 Task: Forward email with the signature Autumn Baker with the subject 'Vacation request' from softage.1@softage.net to 'softage.9@softage.net' with the message 'I would like to request a meeting to discuss the upcoming sales strategy.'
Action: Mouse moved to (1181, 248)
Screenshot: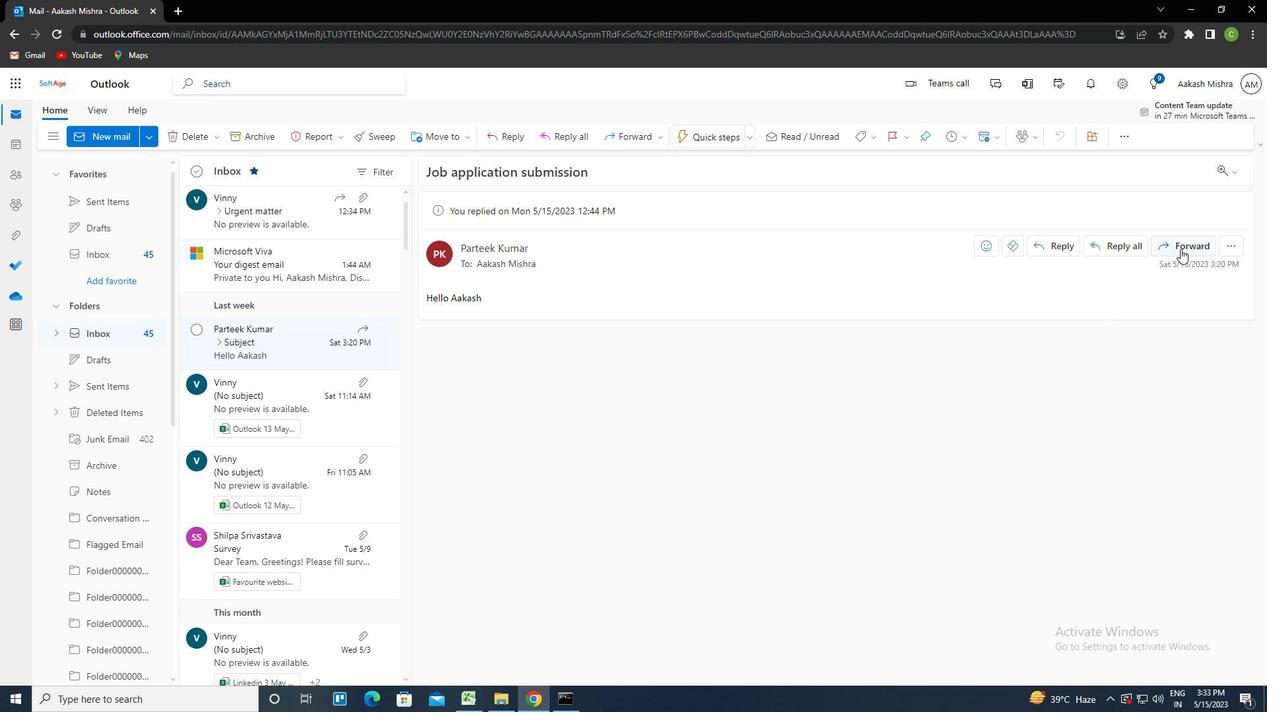 
Action: Mouse pressed left at (1181, 248)
Screenshot: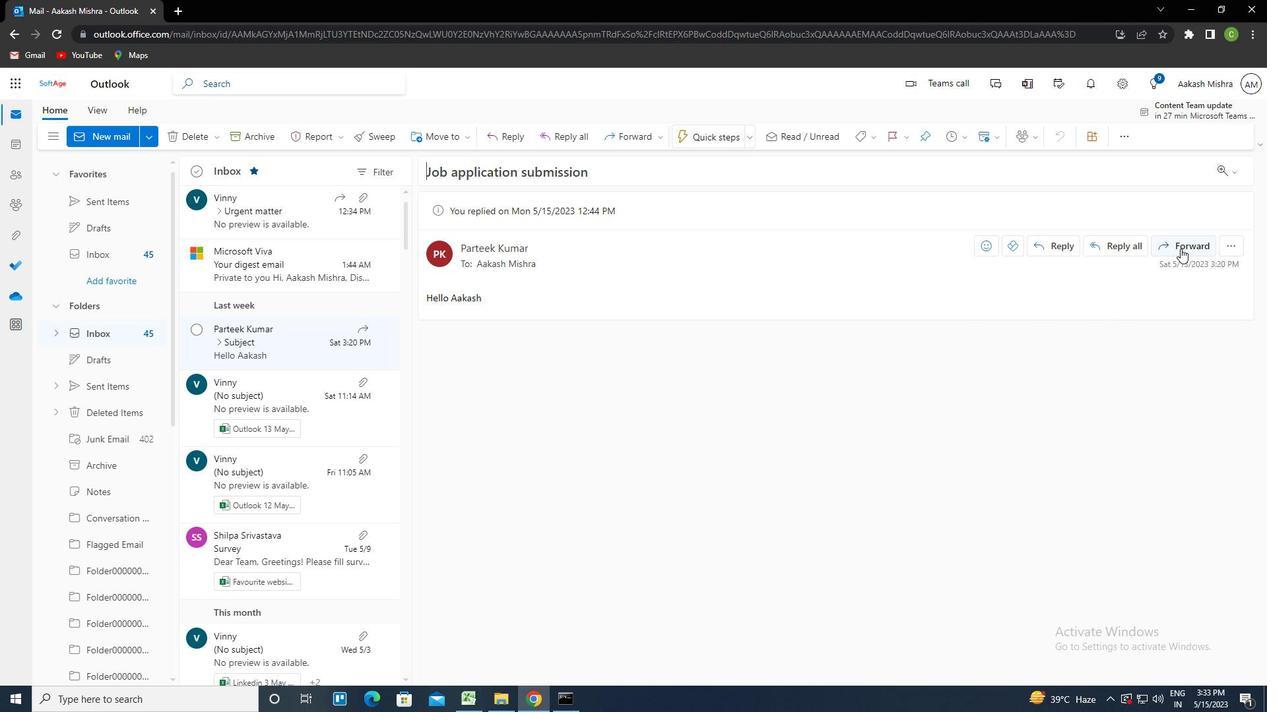 
Action: Mouse moved to (841, 137)
Screenshot: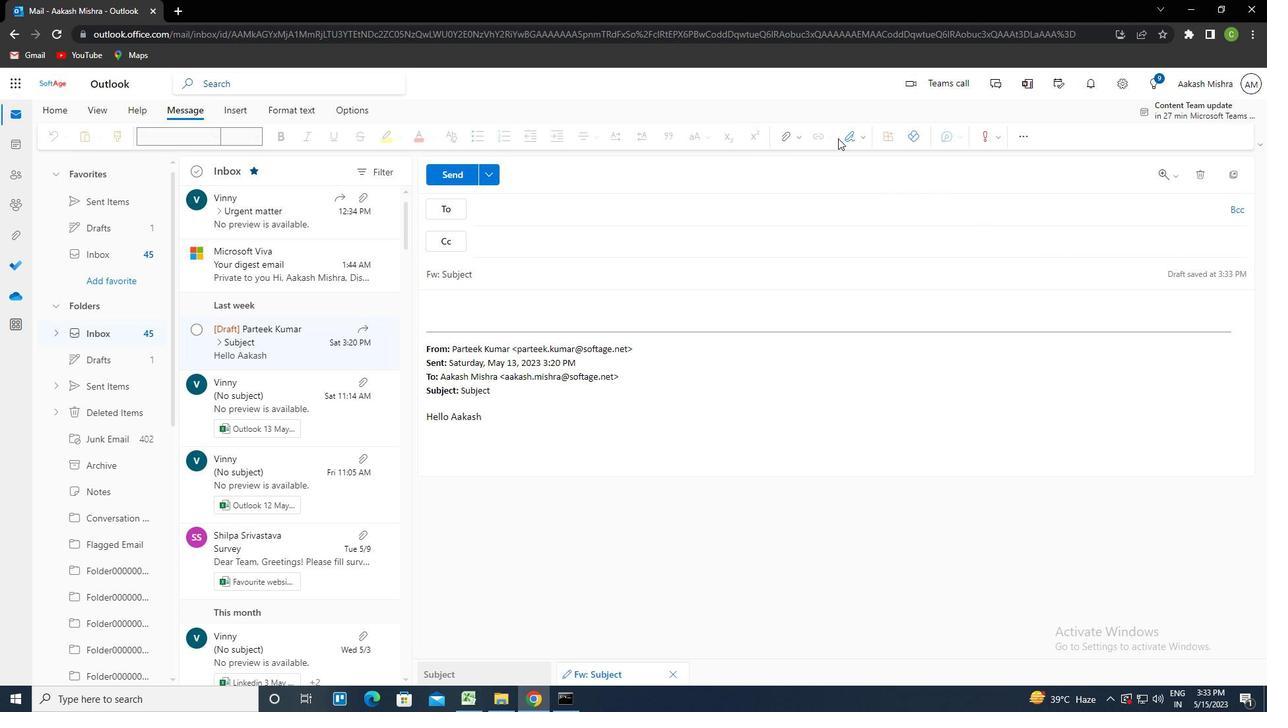 
Action: Mouse pressed left at (841, 137)
Screenshot: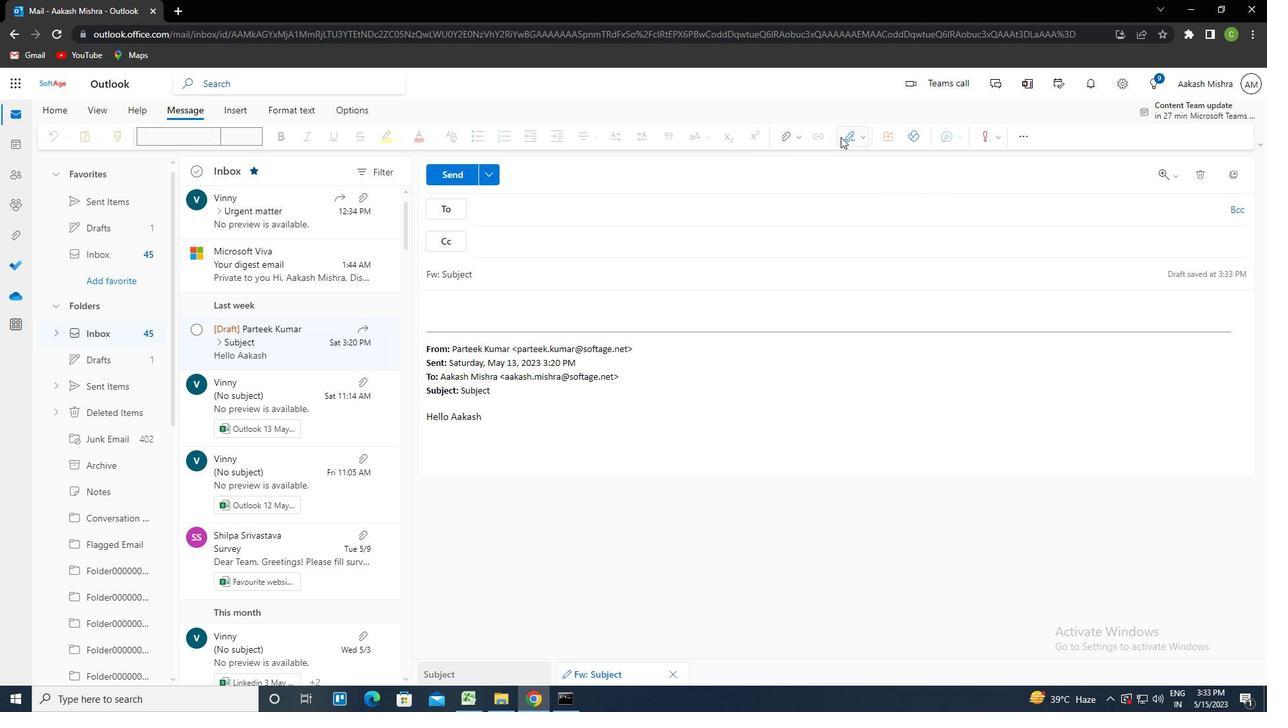 
Action: Mouse moved to (827, 191)
Screenshot: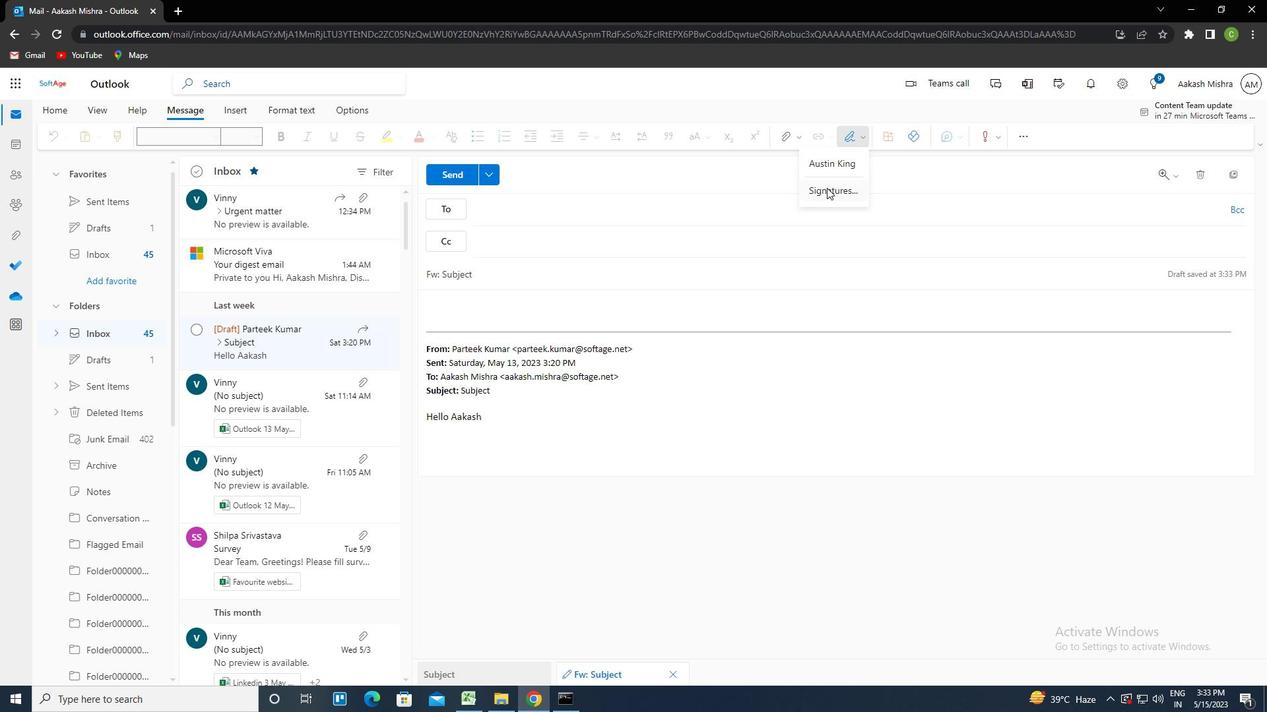 
Action: Mouse pressed left at (827, 191)
Screenshot: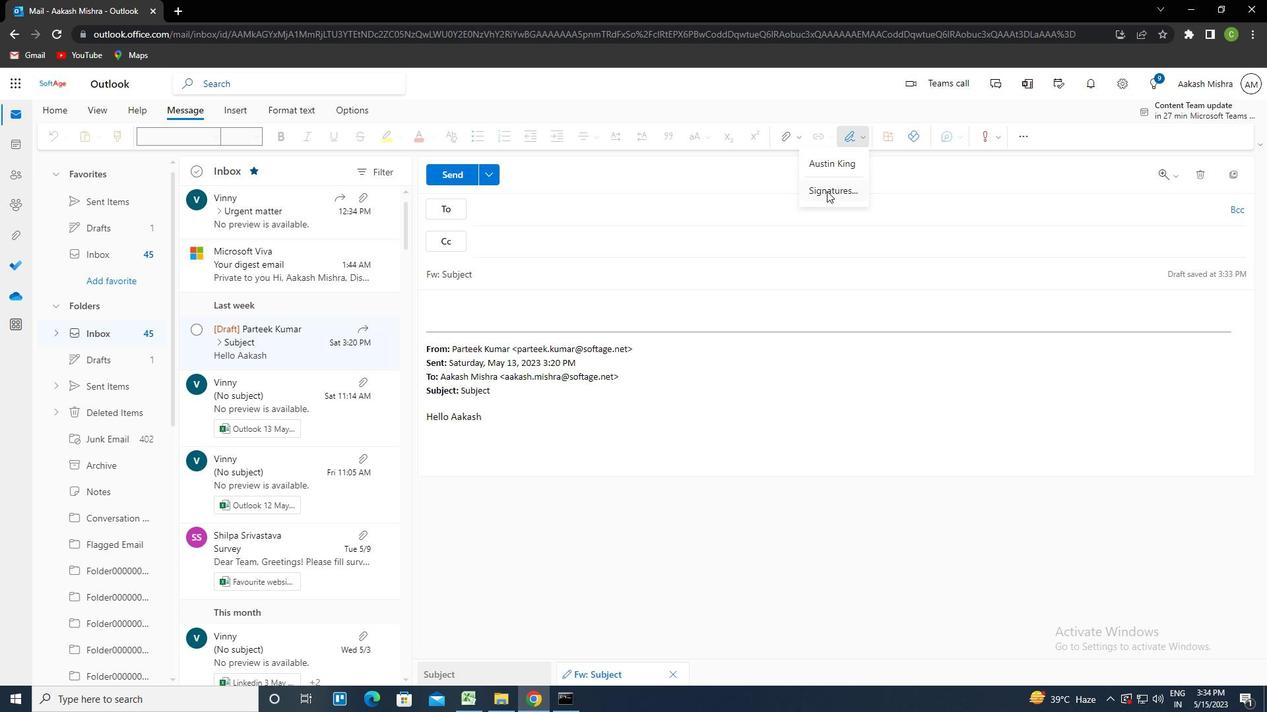 
Action: Mouse moved to (881, 248)
Screenshot: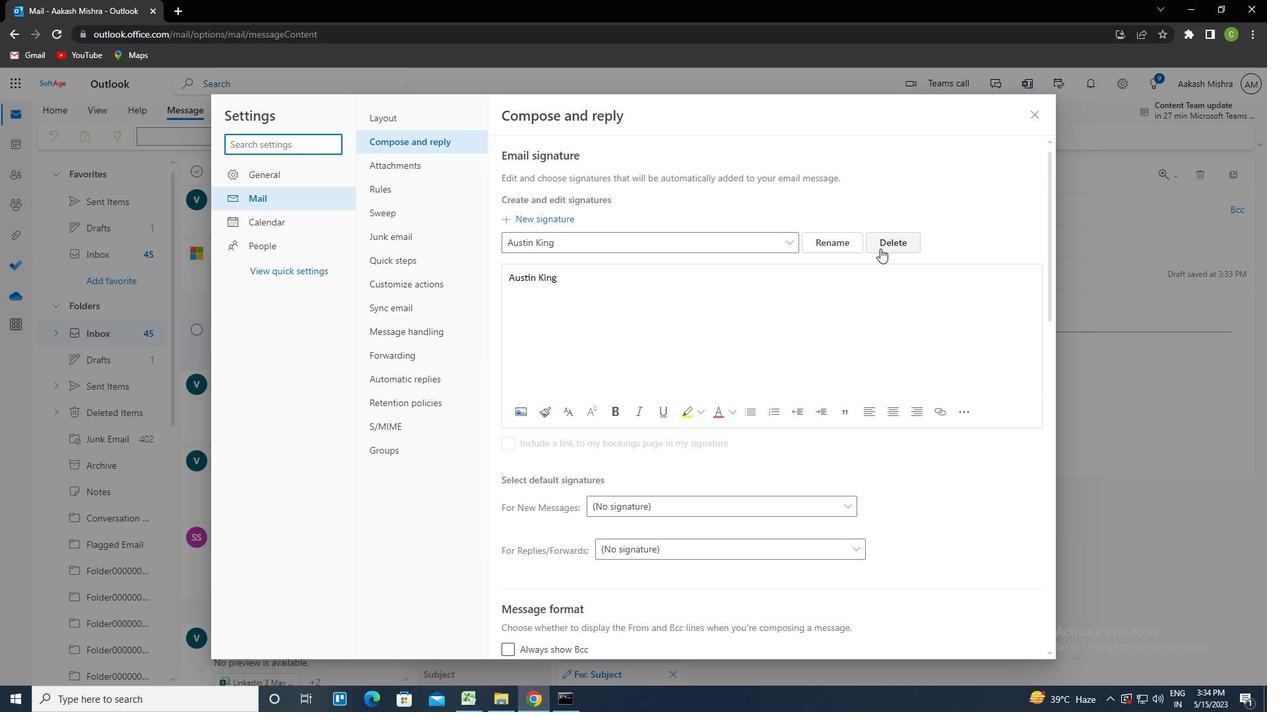 
Action: Mouse pressed left at (881, 248)
Screenshot: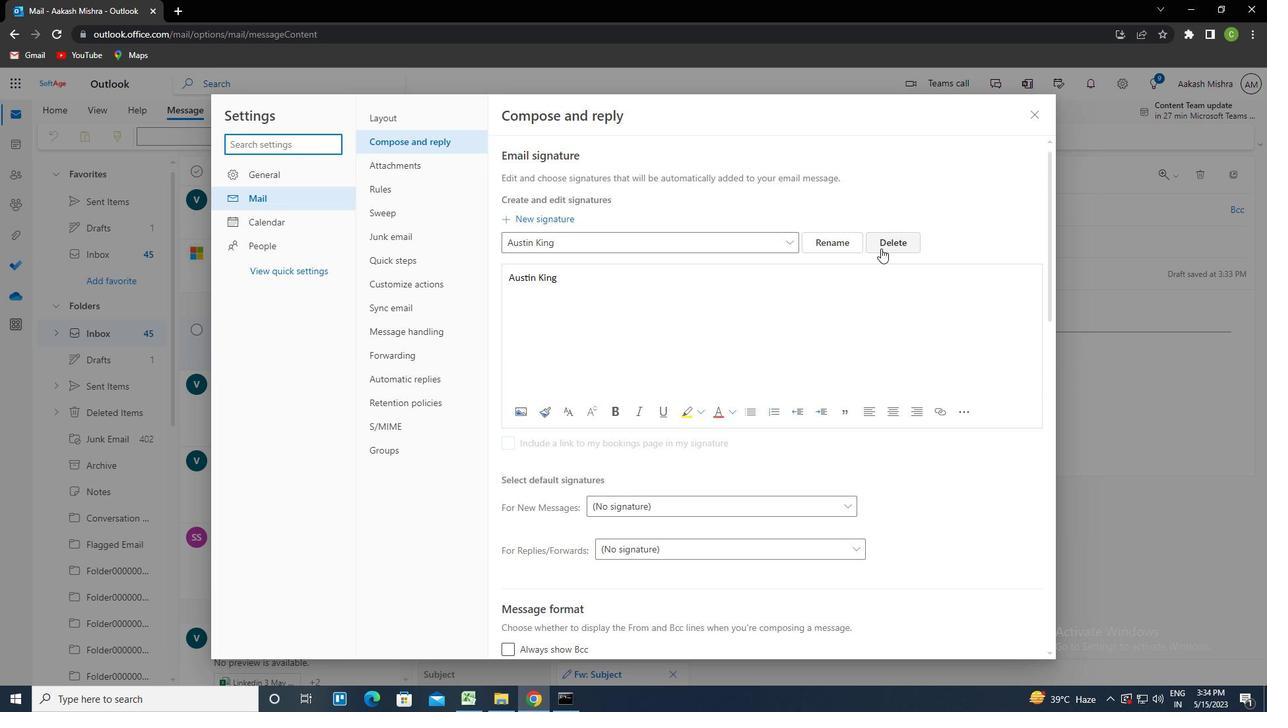 
Action: Mouse moved to (751, 250)
Screenshot: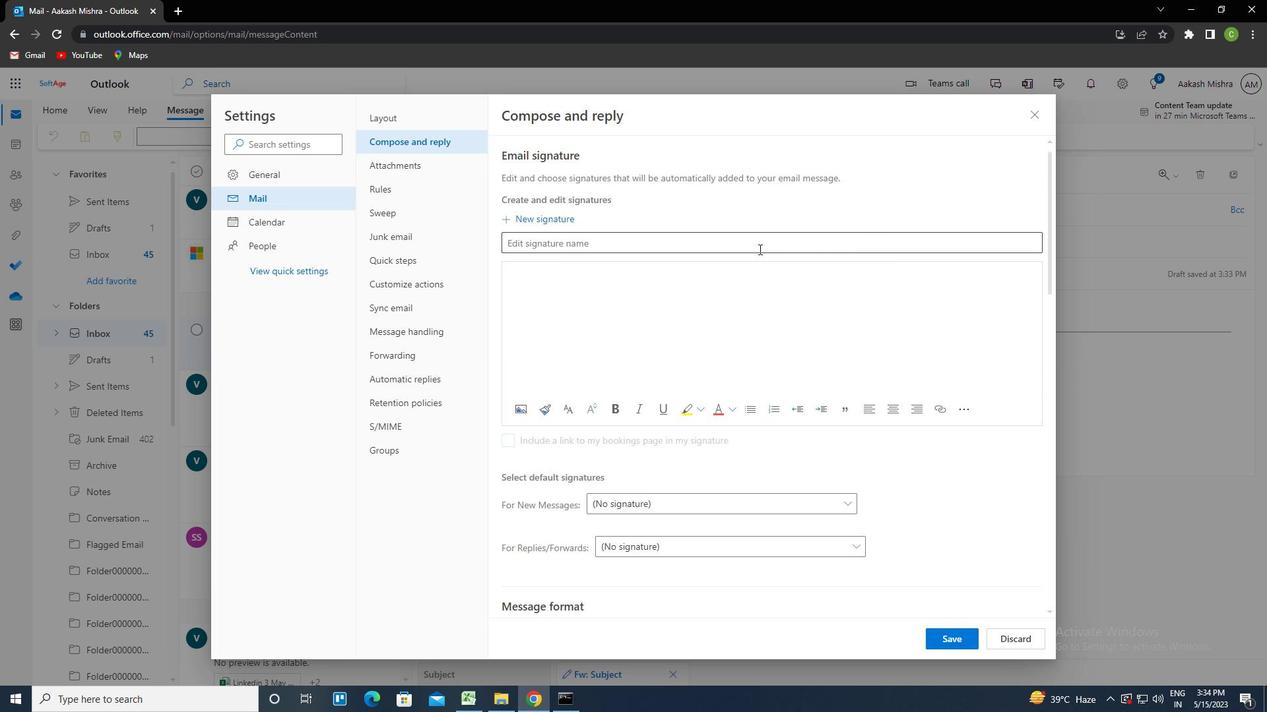 
Action: Mouse pressed left at (751, 250)
Screenshot: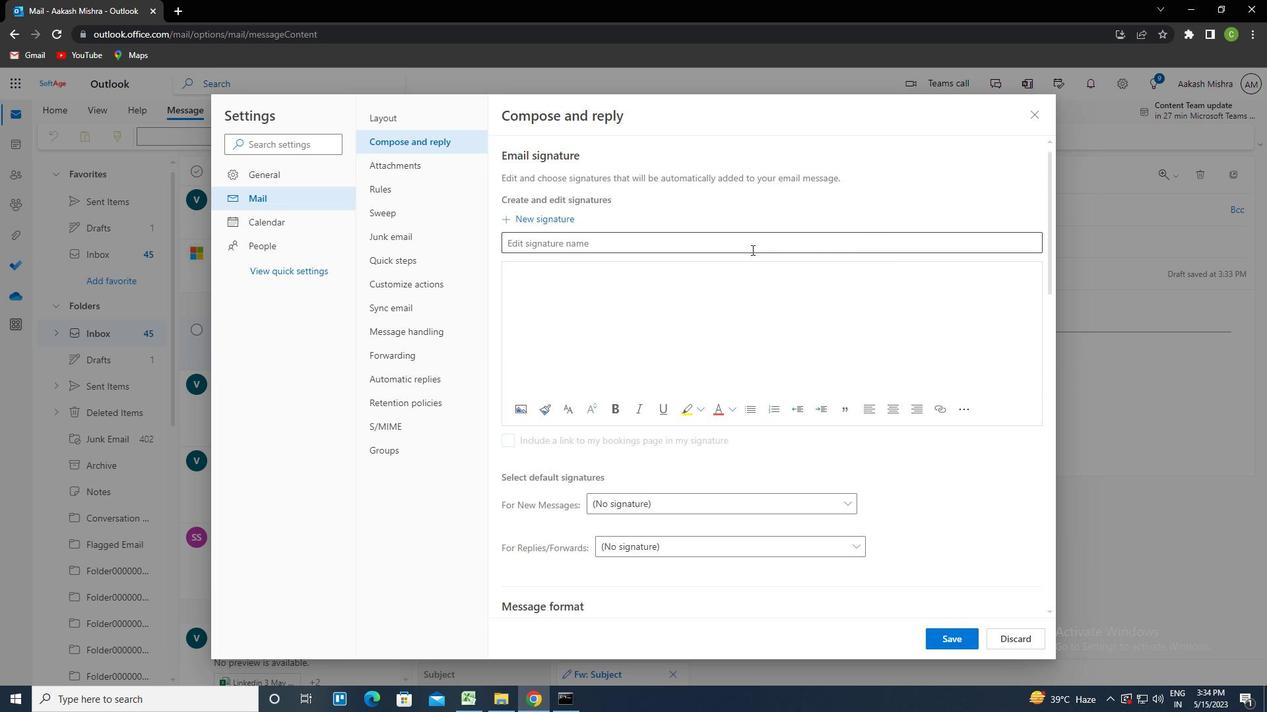
Action: Key pressed <Key.caps_lock>a<Key.caps_lock>ntumn<Key.space><Key.caps_lock>b<Key.caps_lock>aker<Key.tab>
Screenshot: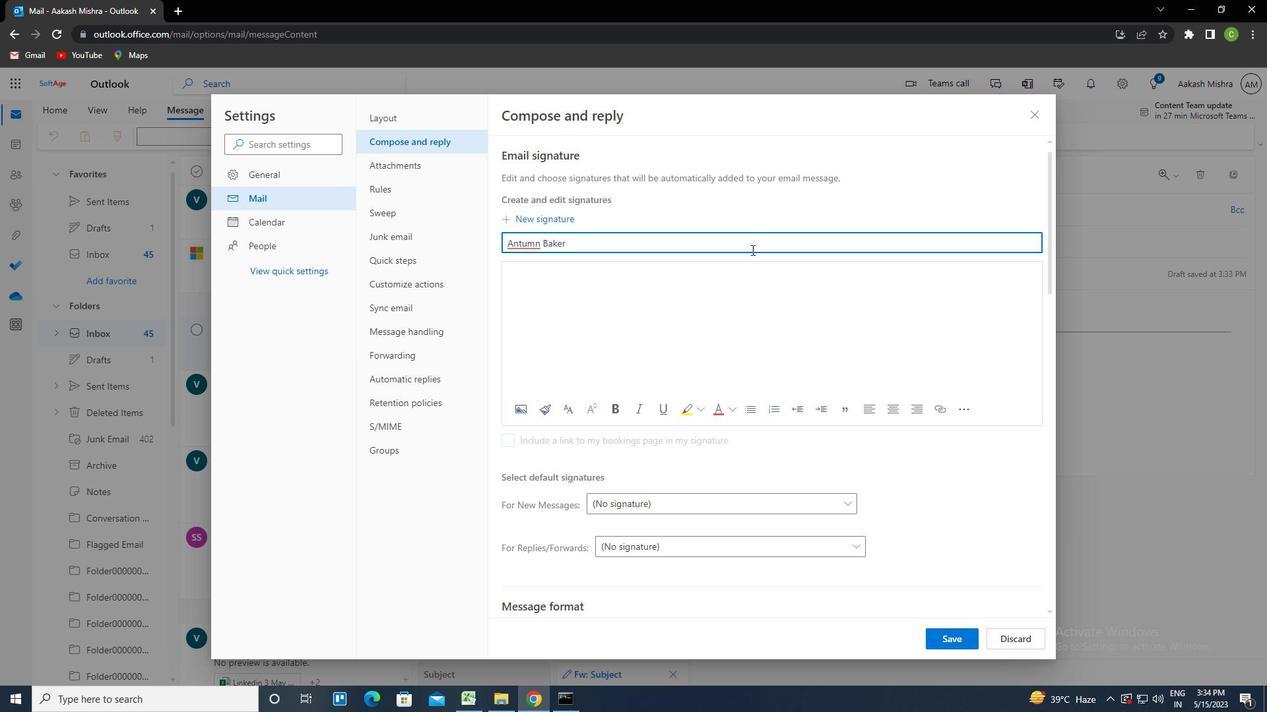 
Action: Mouse moved to (520, 242)
Screenshot: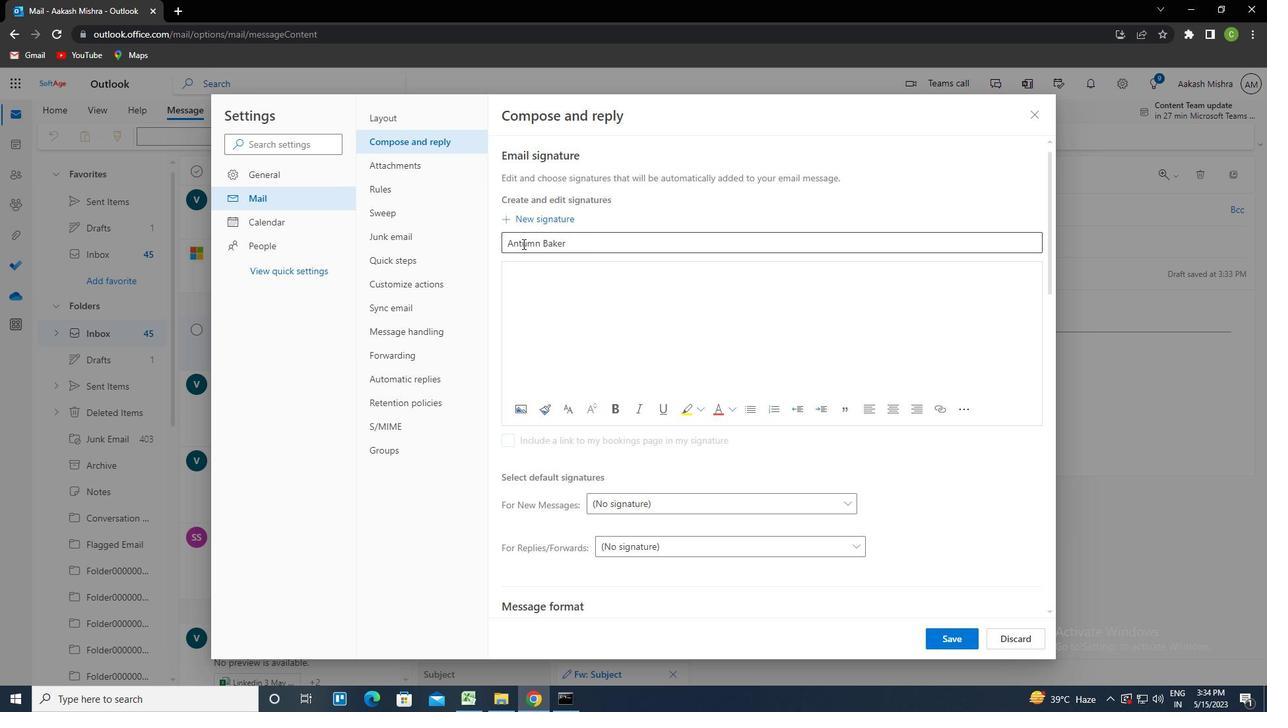 
Action: Mouse pressed left at (520, 242)
Screenshot: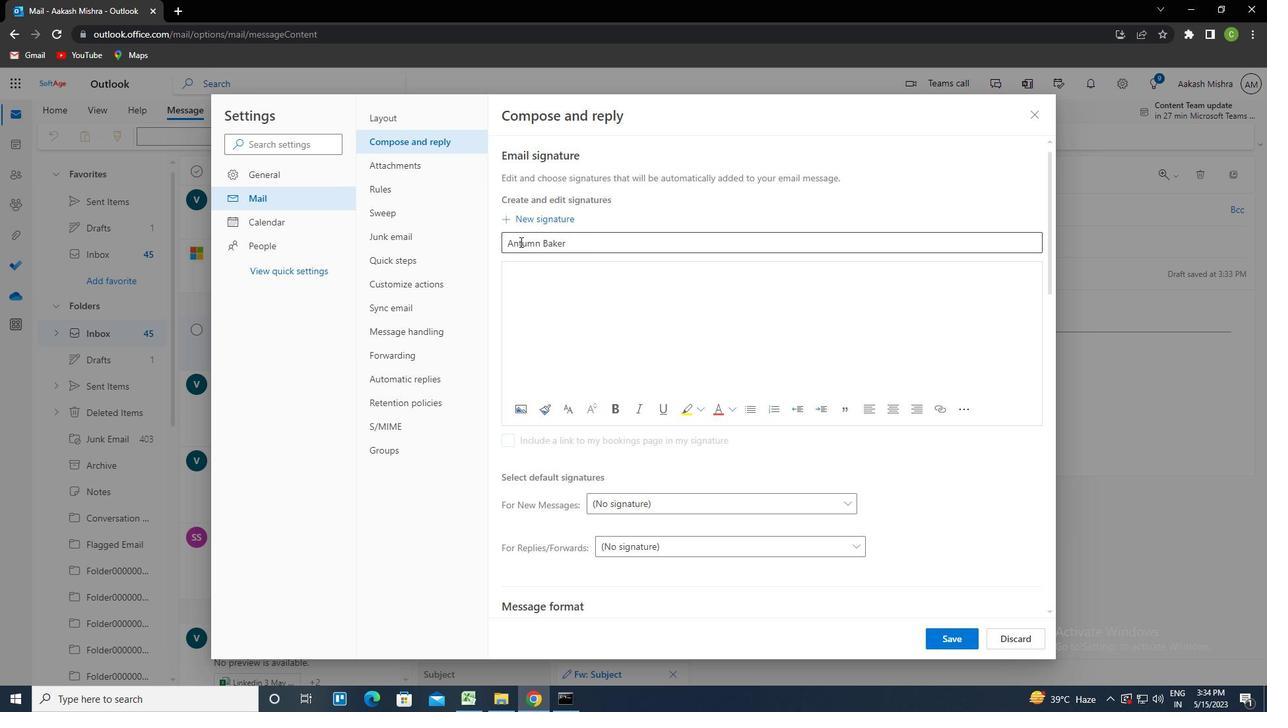 
Action: Mouse moved to (567, 276)
Screenshot: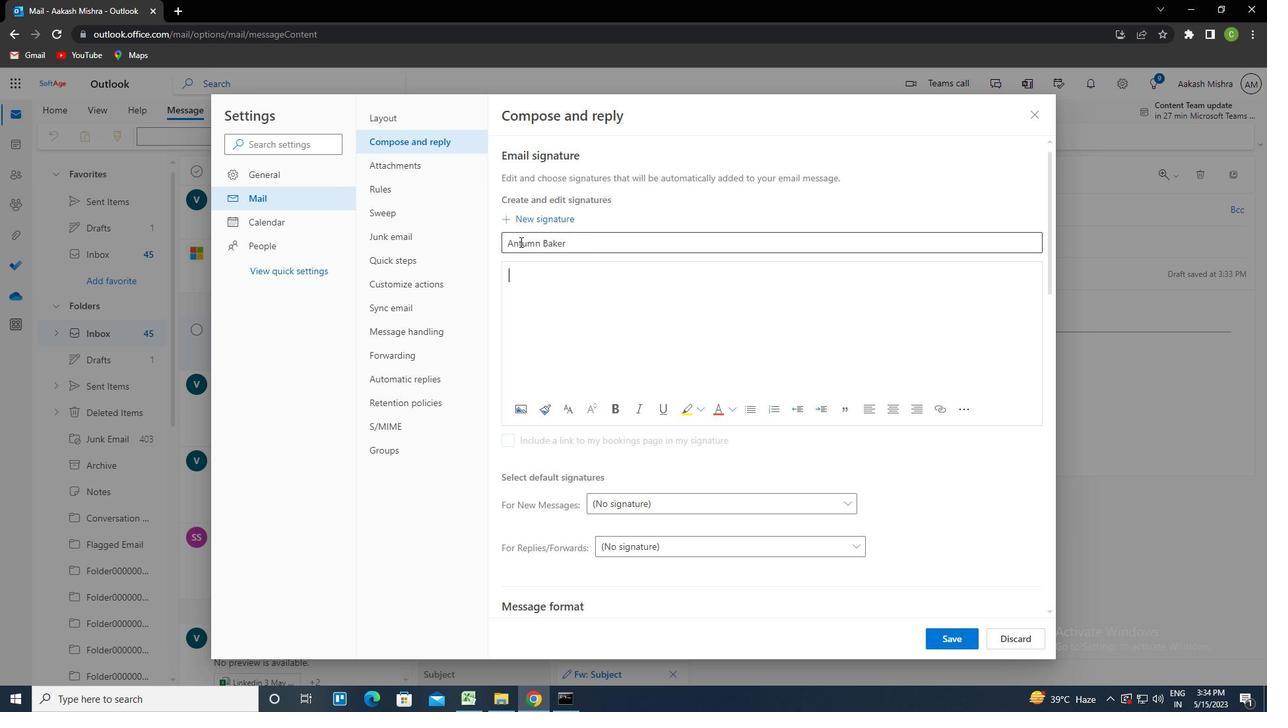 
Action: Key pressed <Key.backspace>v<Key.backspace>u<Key.tab><Key.caps_lock>a<Key.caps_lock>utmun<Key.space><Key.caps_lock>b<Key.caps_lock>aker<Key.left><Key.left><Key.left><Key.backspace><Key.backspace>ctrl+Um
Screenshot: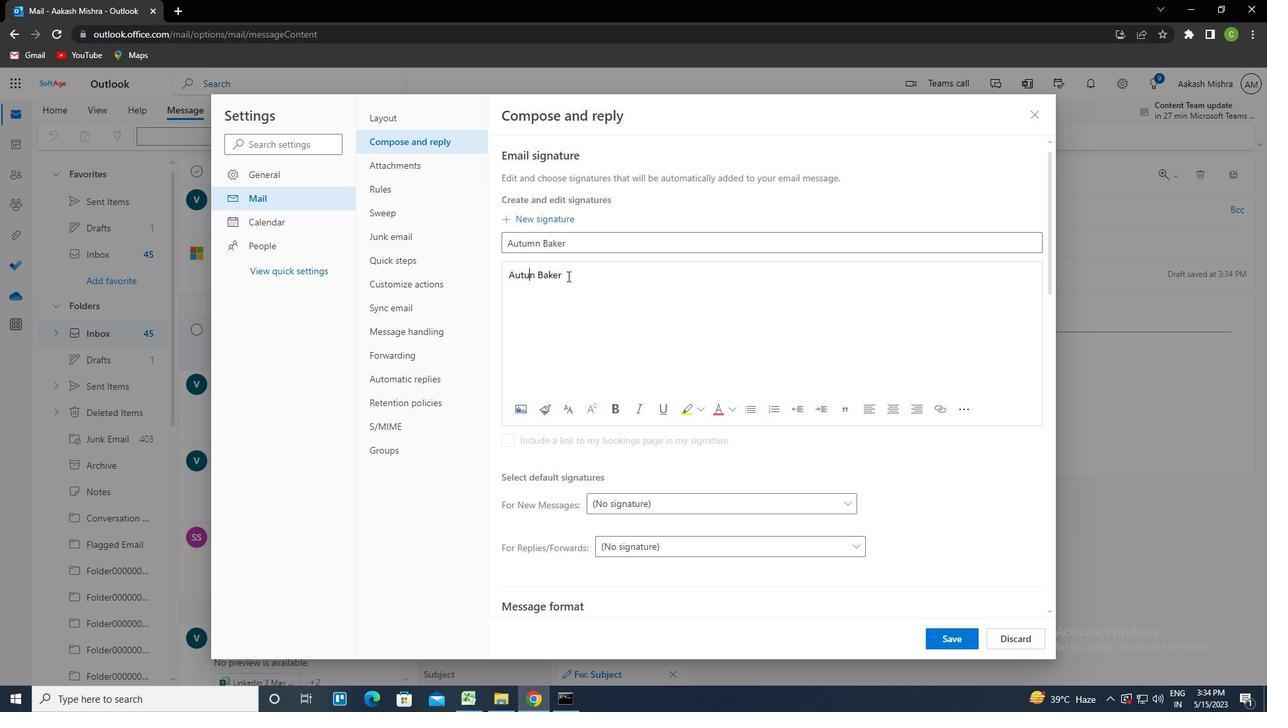 
Action: Mouse moved to (944, 637)
Screenshot: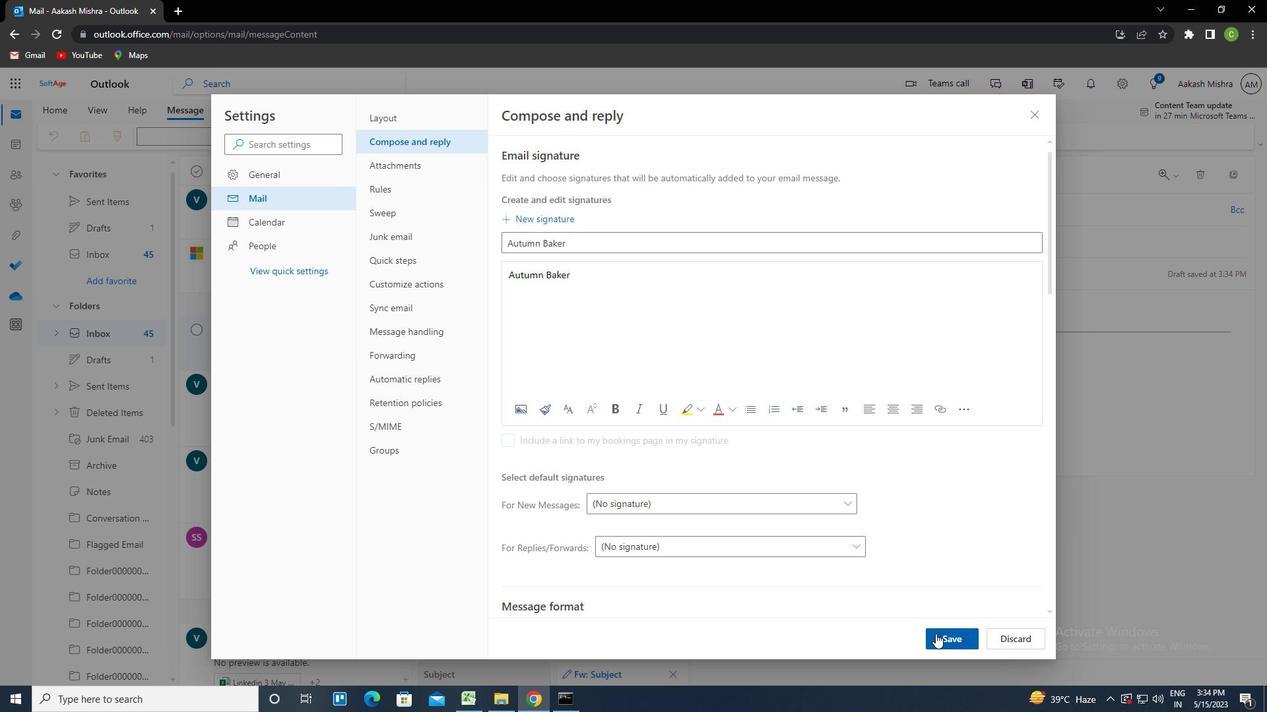 
Action: Mouse pressed left at (944, 637)
Screenshot: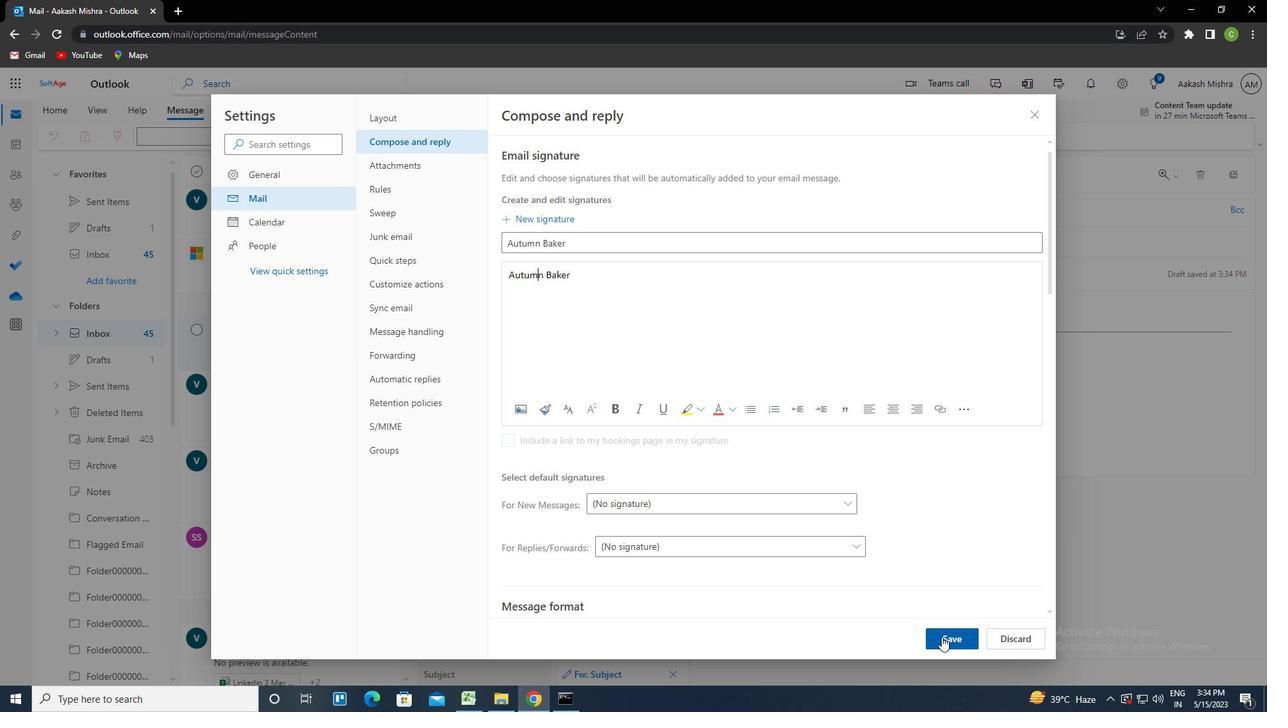 
Action: Mouse moved to (1033, 120)
Screenshot: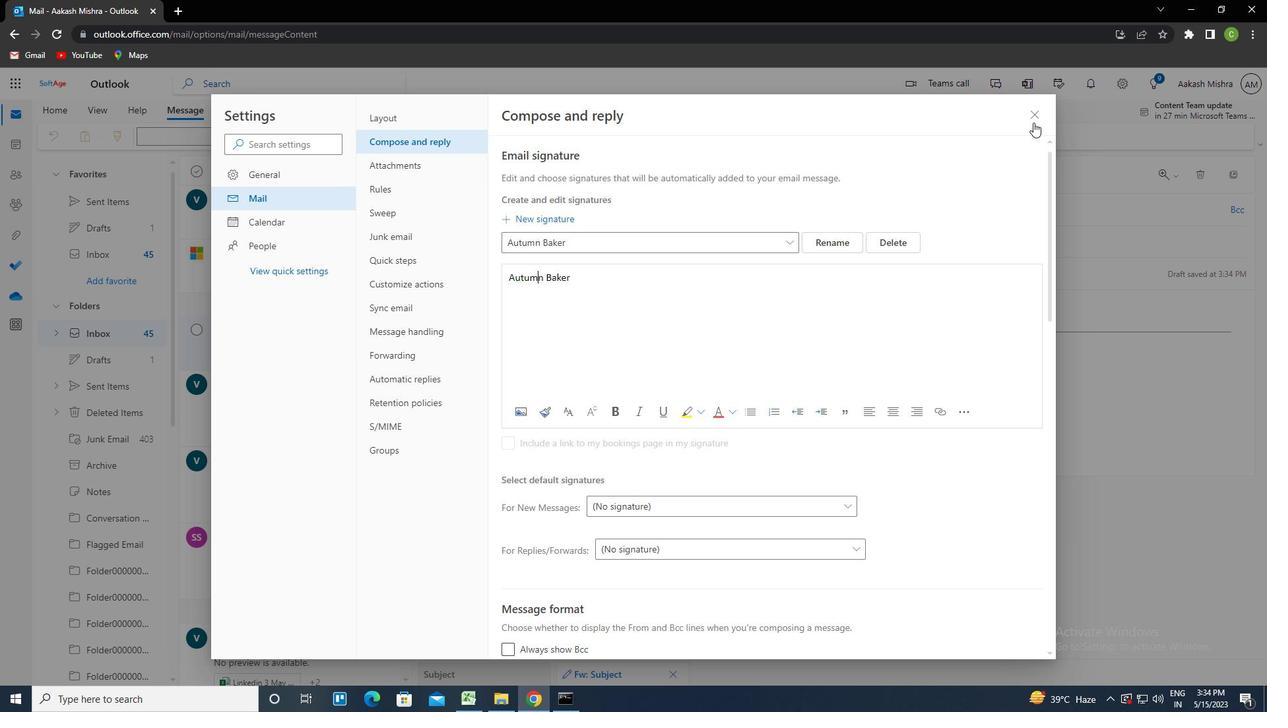 
Action: Mouse pressed left at (1033, 120)
Screenshot: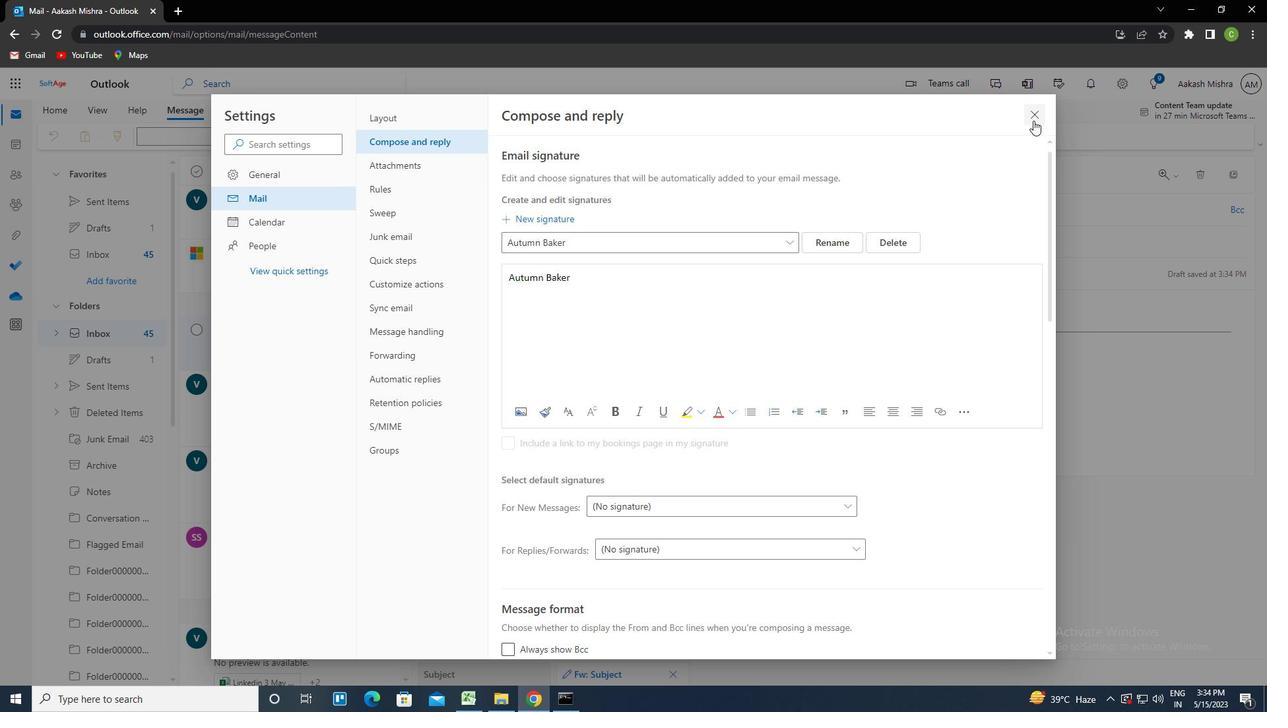 
Action: Mouse moved to (849, 138)
Screenshot: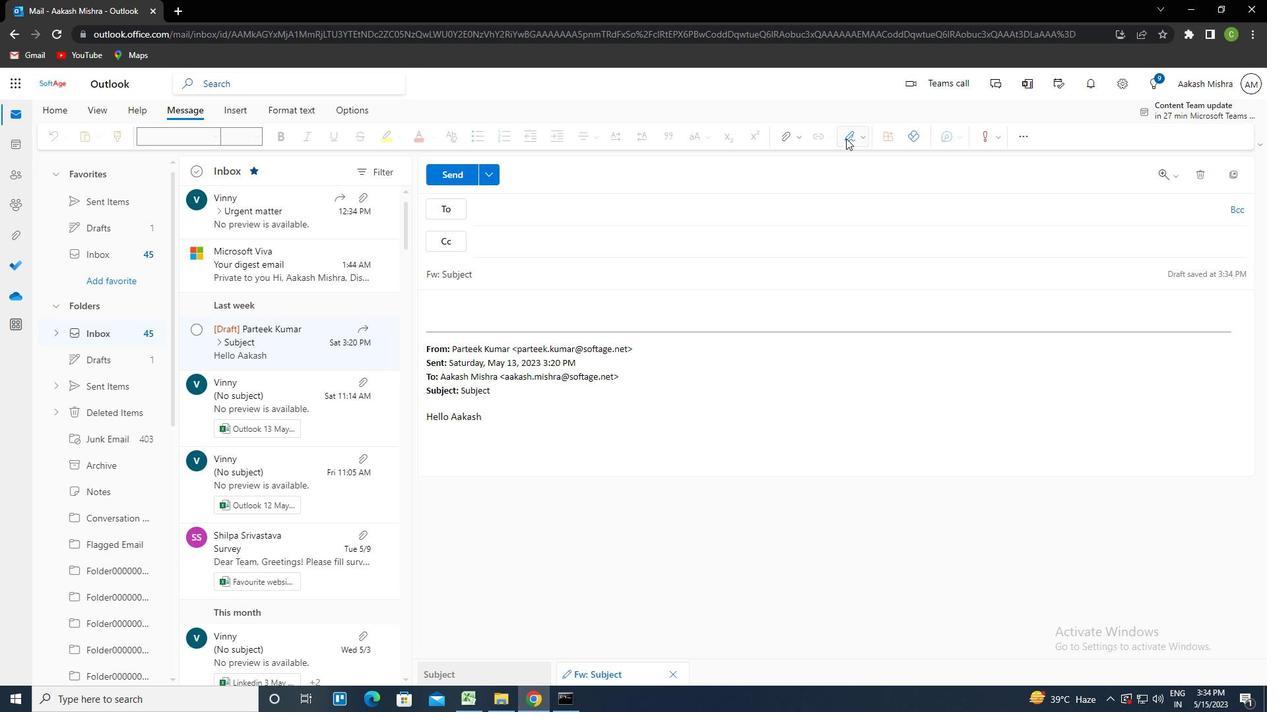 
Action: Mouse pressed left at (849, 138)
Screenshot: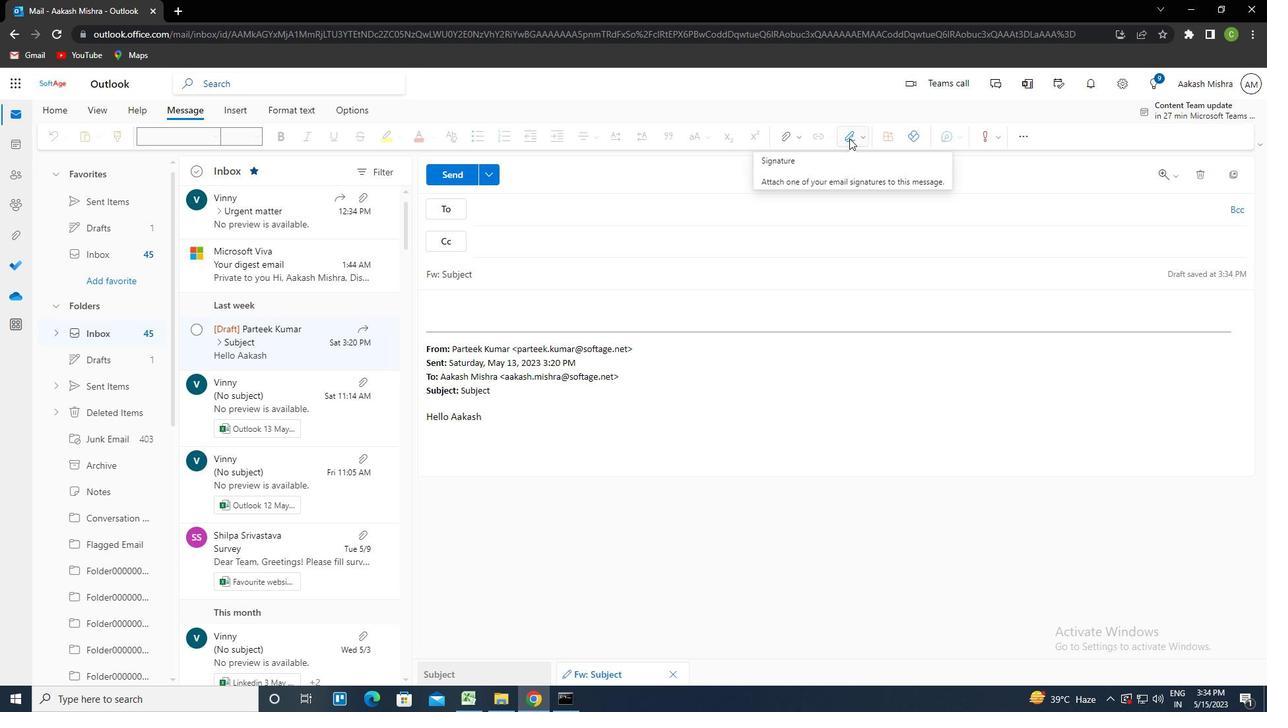 
Action: Mouse moved to (837, 163)
Screenshot: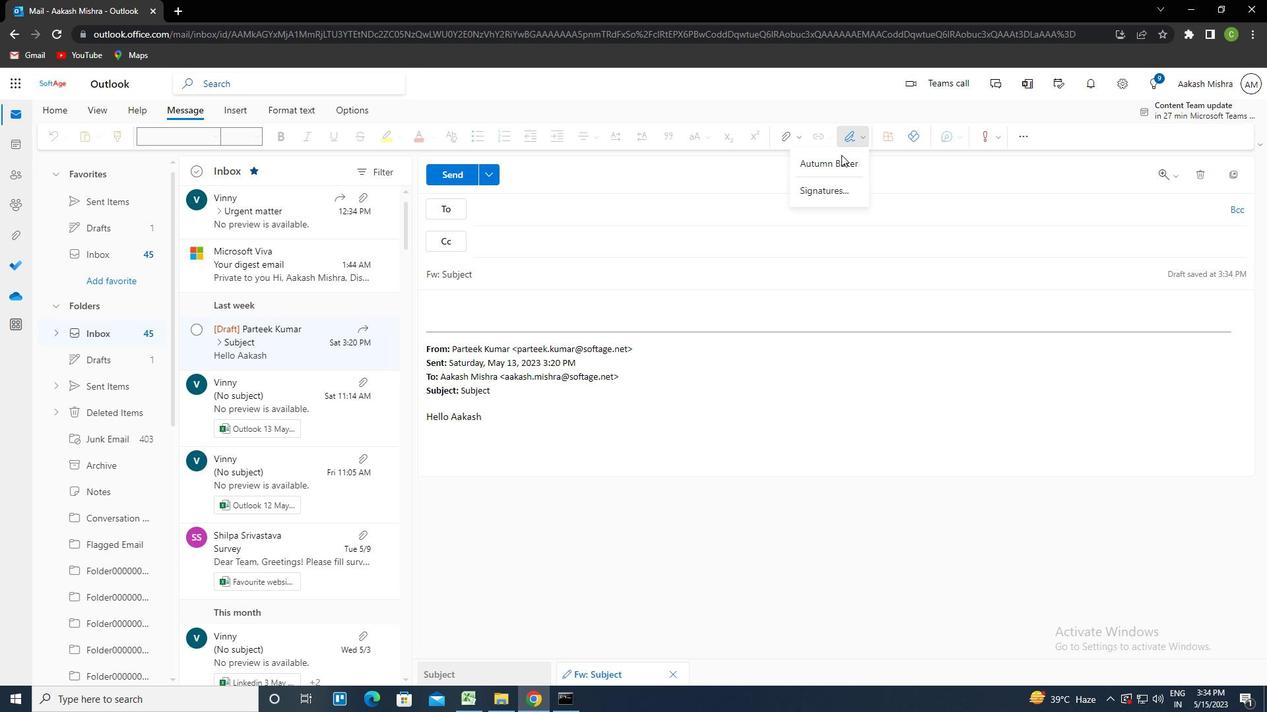 
Action: Mouse pressed left at (837, 163)
Screenshot: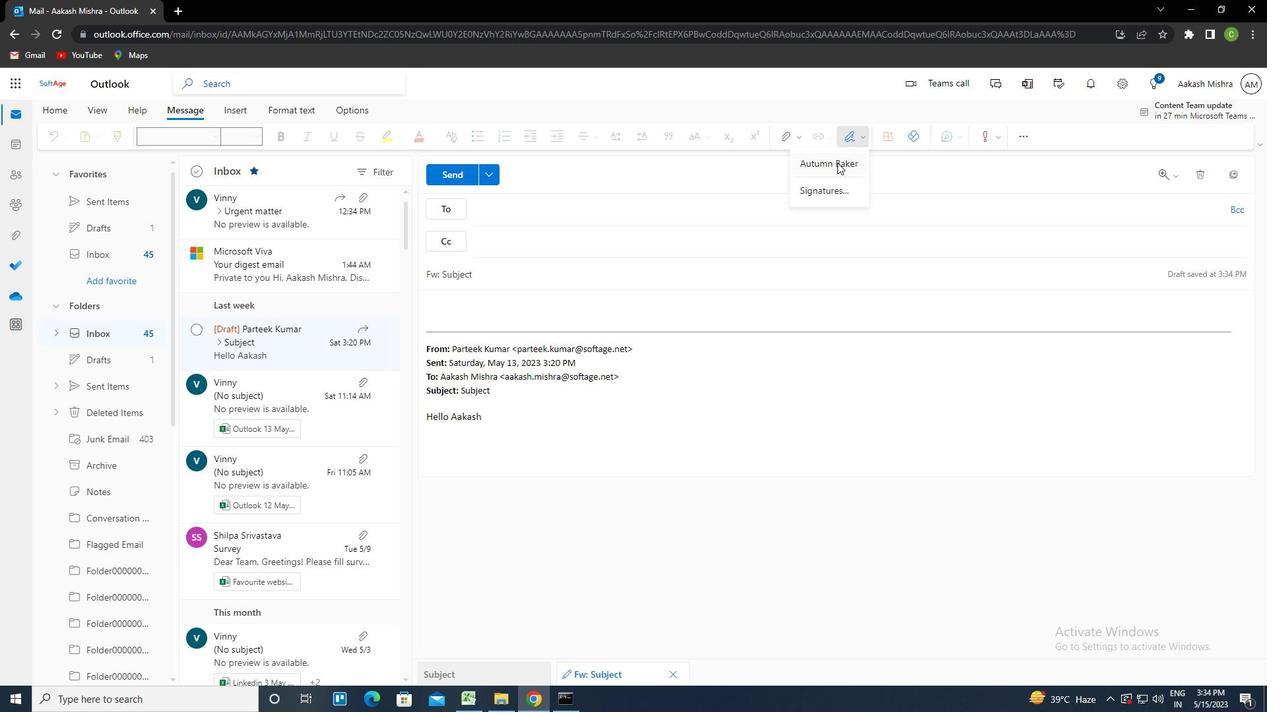 
Action: Mouse moved to (488, 273)
Screenshot: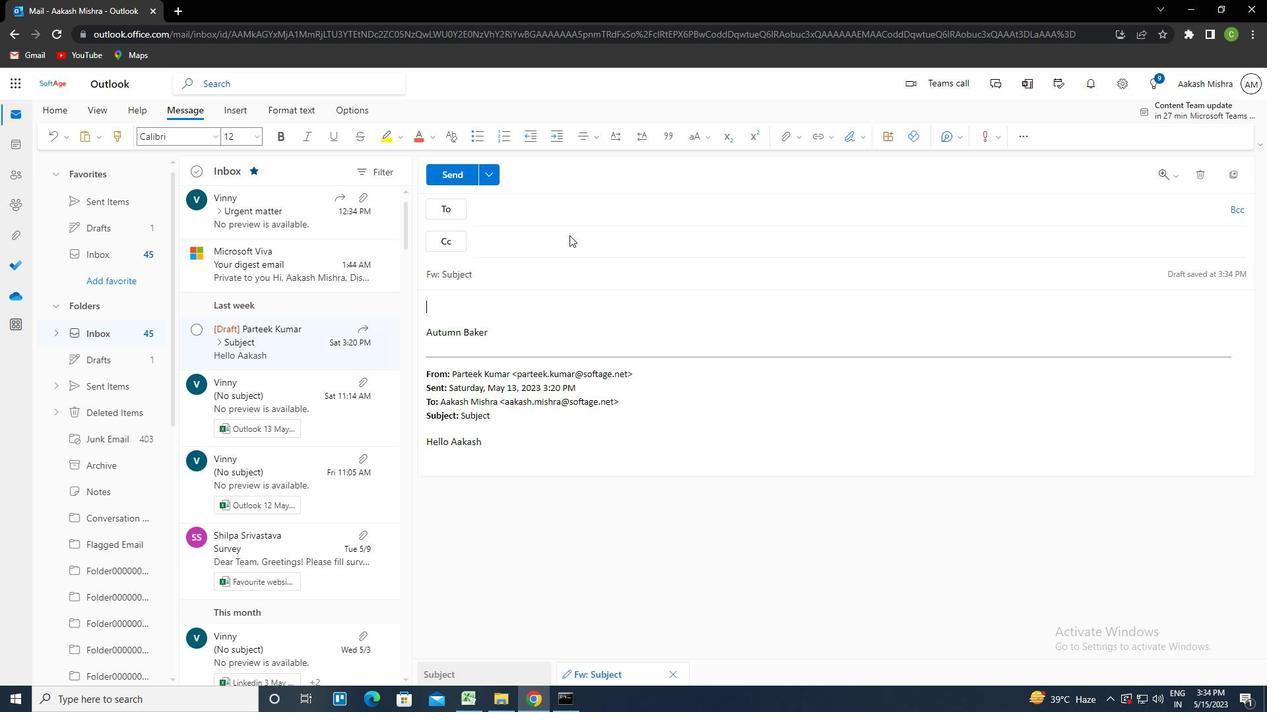 
Action: Mouse pressed left at (488, 273)
Screenshot: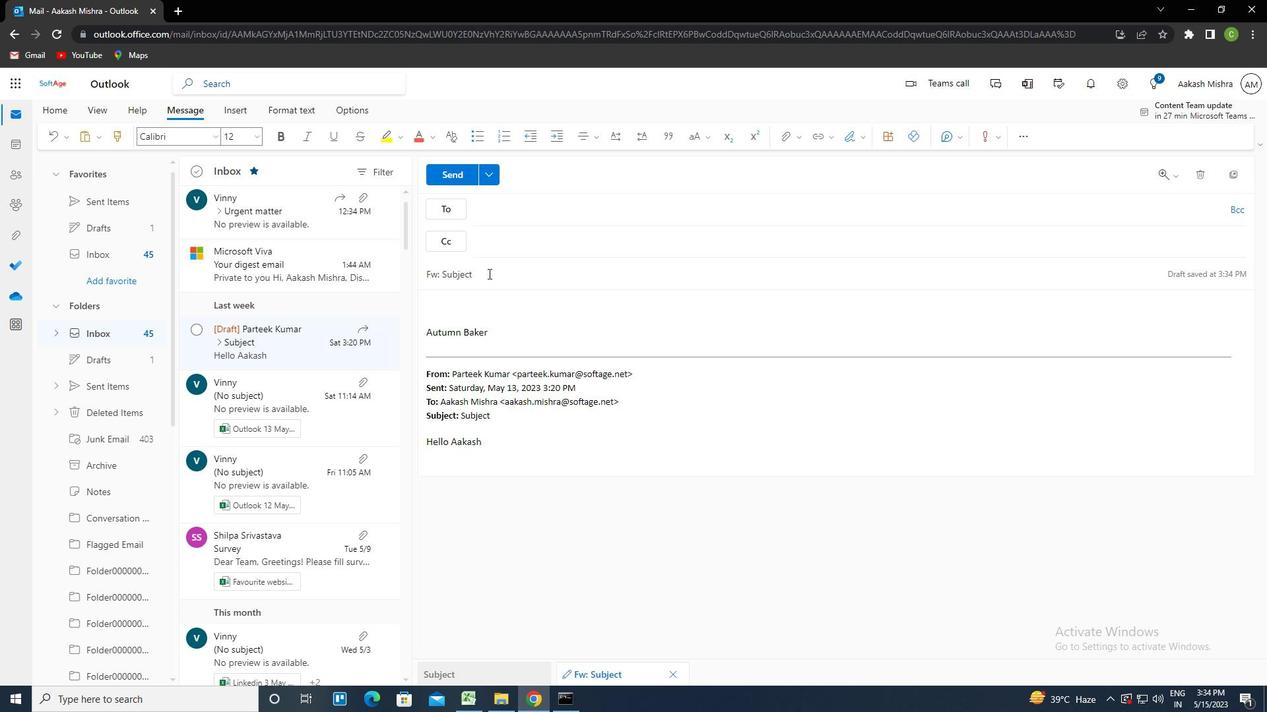 
Action: Key pressed <Key.shift><Key.left><Key.delete><Key.caps_lock>ctrl+V<Key.caps_lock>ACATION<Key.space><Key.caps_lock>R<Key.caps_lock>EQUET<Key.backspace>ST
Screenshot: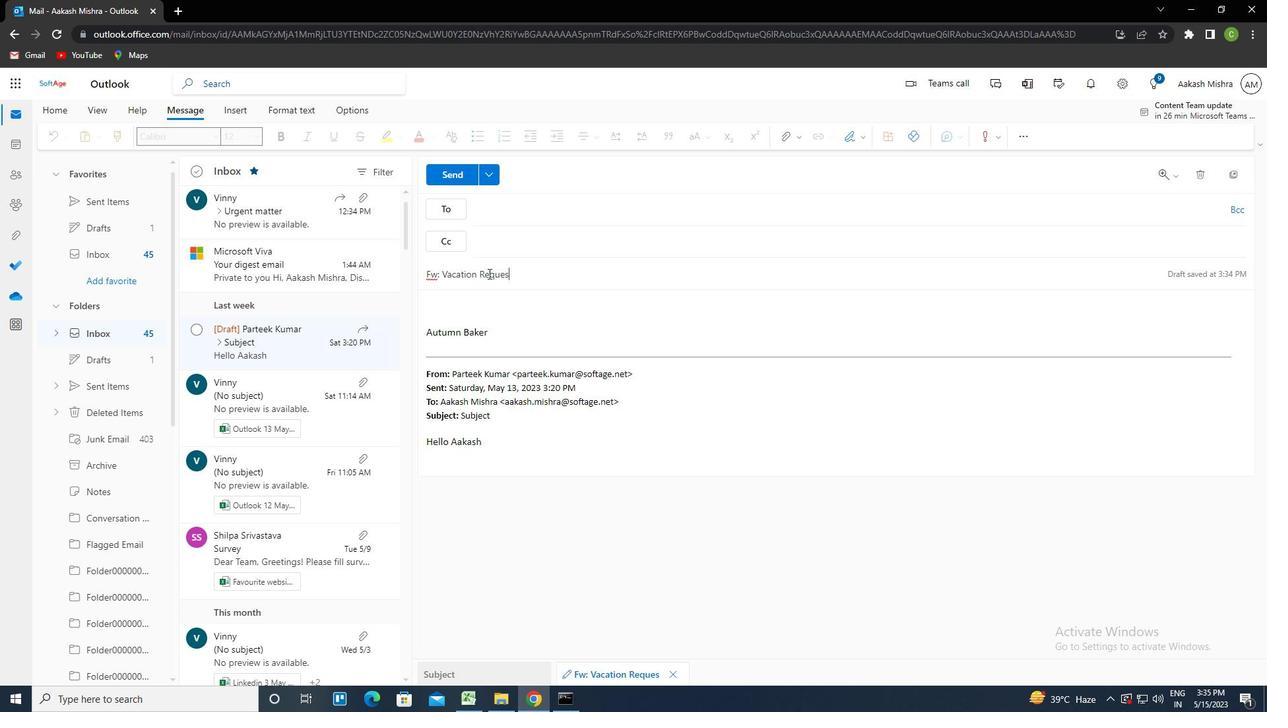 
Action: Mouse moved to (505, 216)
Screenshot: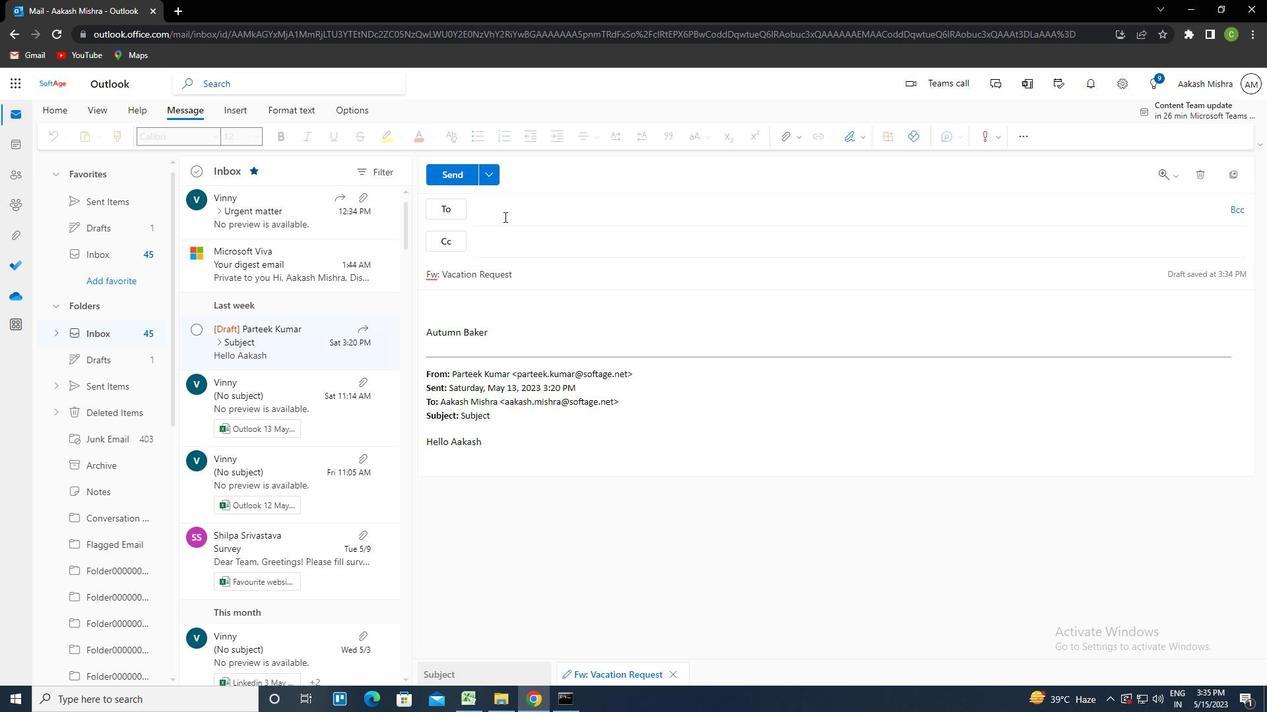 
Action: Mouse pressed left at (505, 216)
Screenshot: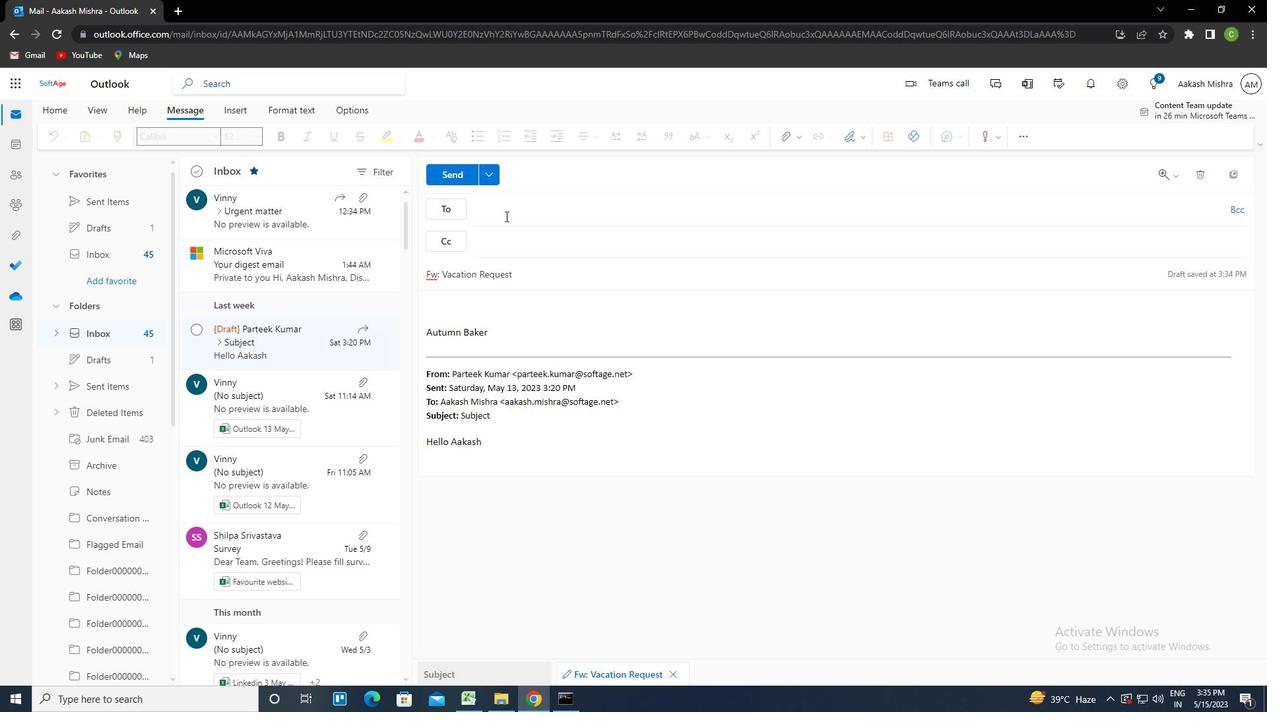 
Action: Key pressed SOFTAGE.9<Key.shift>@SOFTAGE.NET<Key.enter>
Screenshot: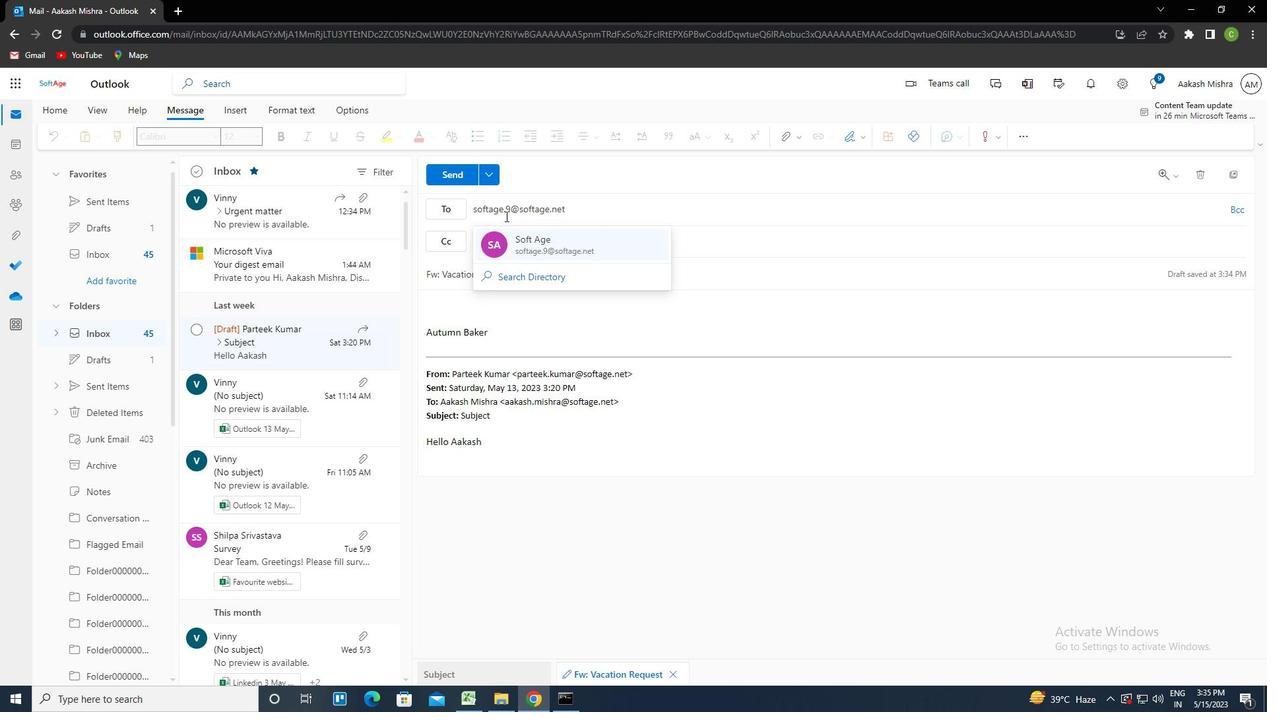 
Action: Mouse moved to (466, 301)
Screenshot: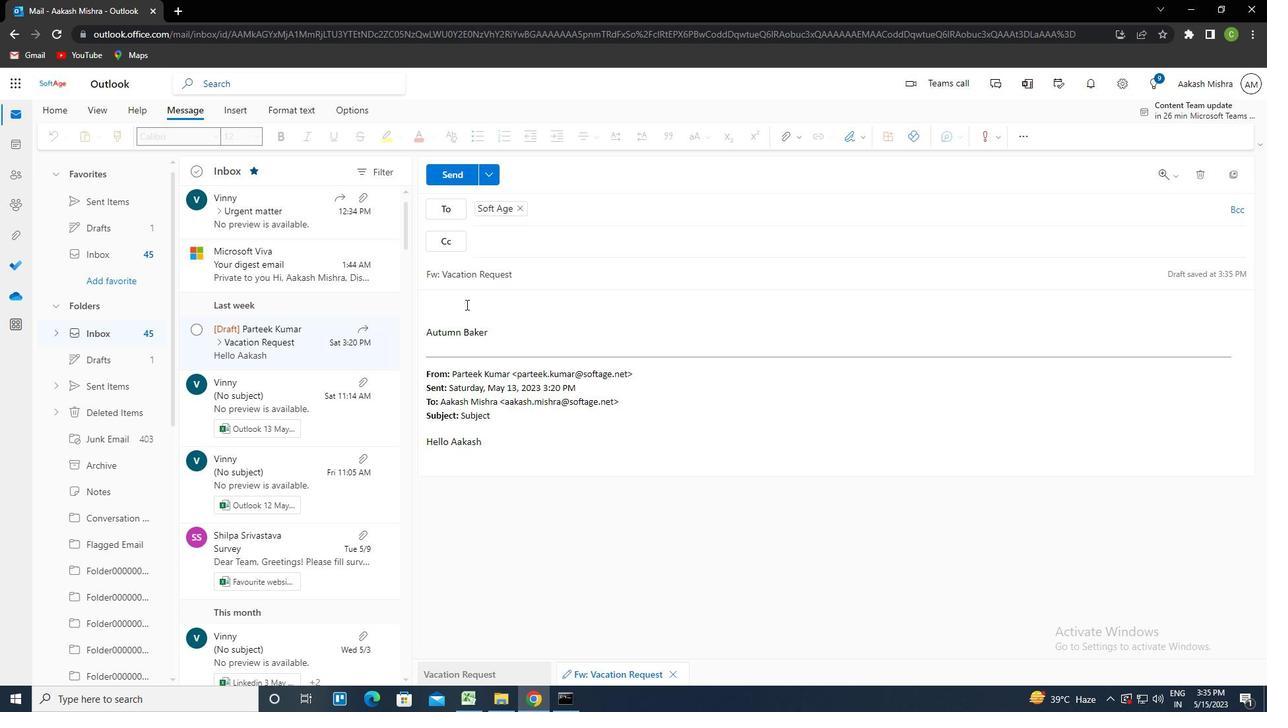 
Action: Mouse pressed left at (466, 301)
Screenshot: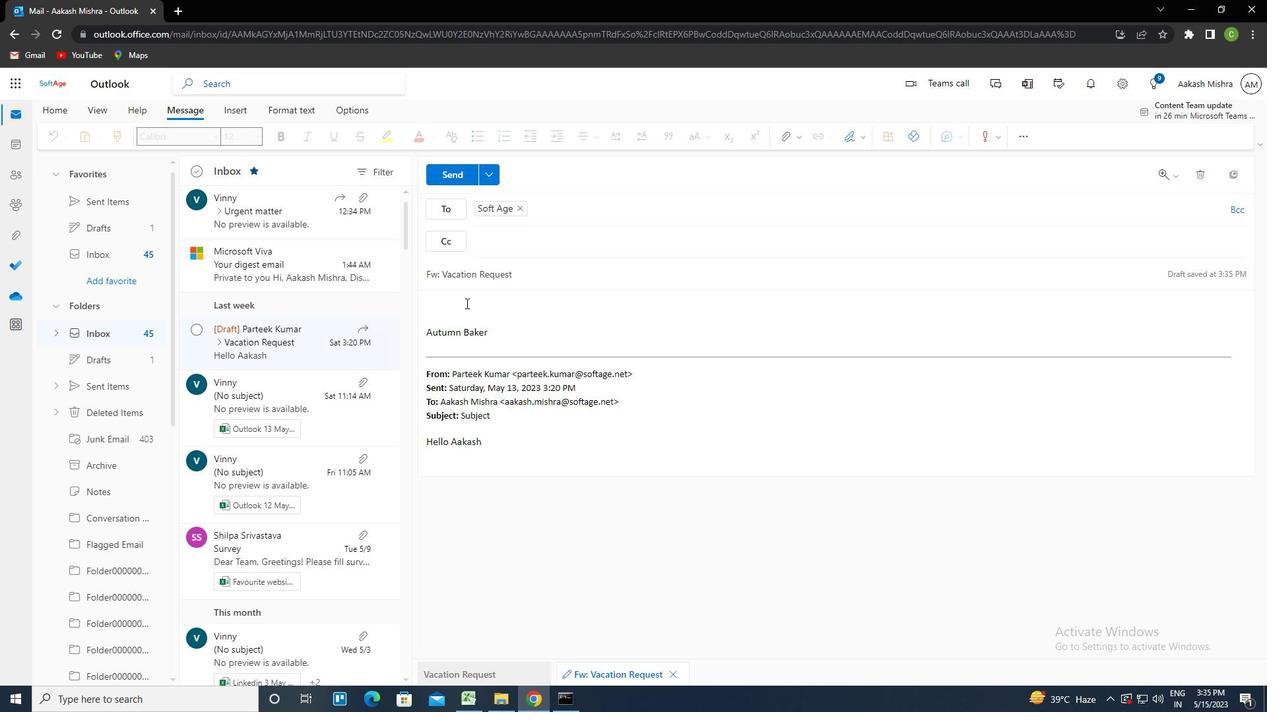 
Action: Key pressed <Key.caps_lock>I<Key.space><Key.caps_lock>WOULD<Key.space>LIKE<Key.space>TO<Key.space>REQUEST<Key.space>A<Key.space>MEETING<Key.space>TO<Key.space>DISCUSS<Key.space>THE<Key.space>UPCOMING<Key.space>SALES<Key.space>STARATEGY
Screenshot: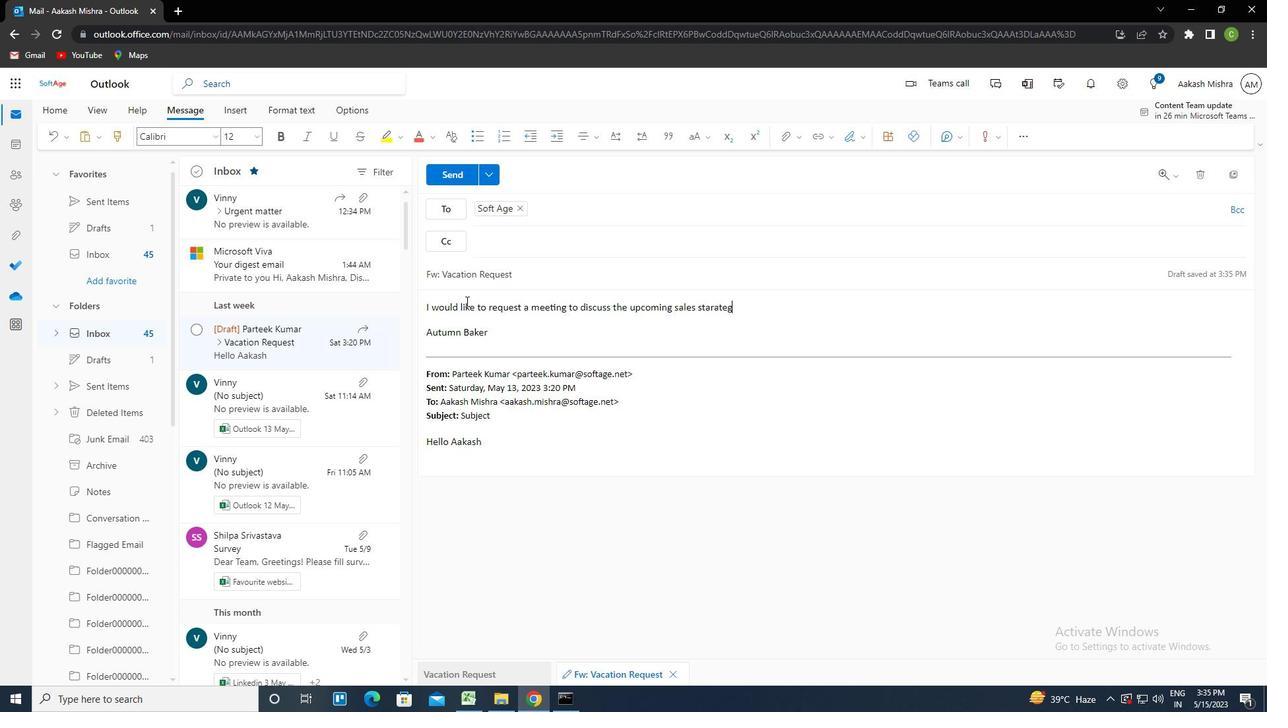 
Action: Mouse moved to (712, 308)
Screenshot: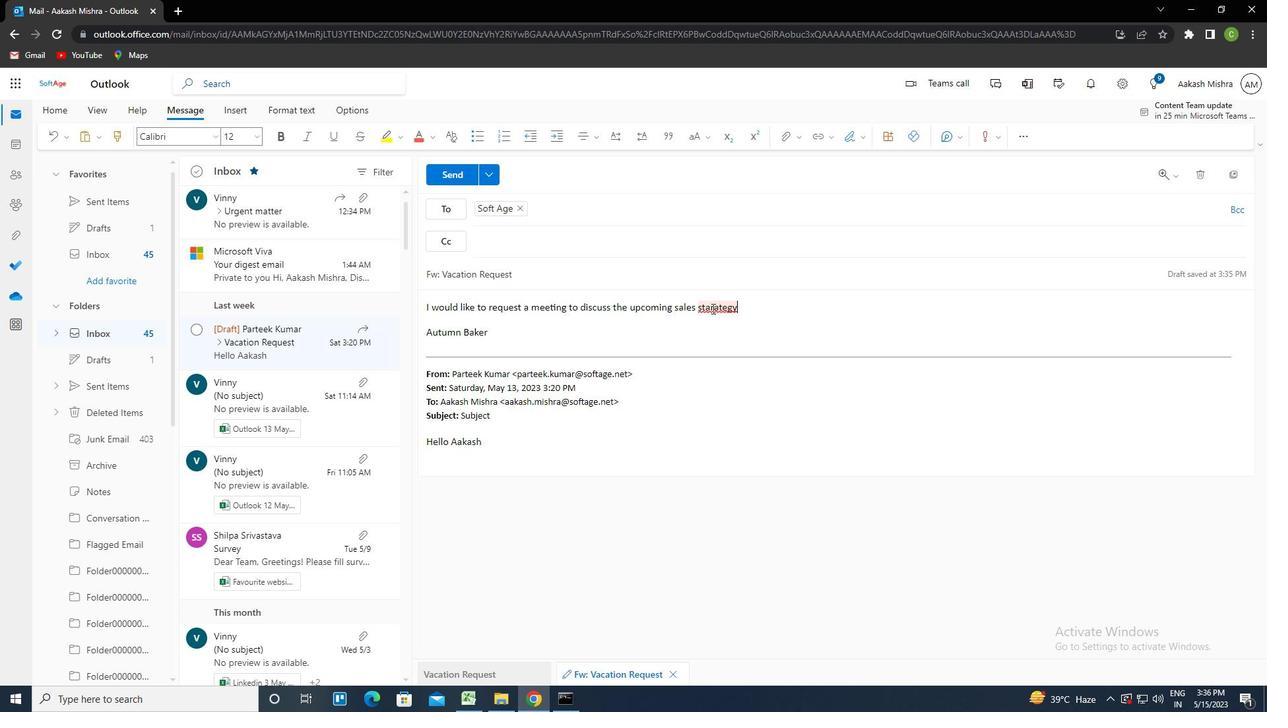 
Action: Mouse pressed left at (712, 308)
Screenshot: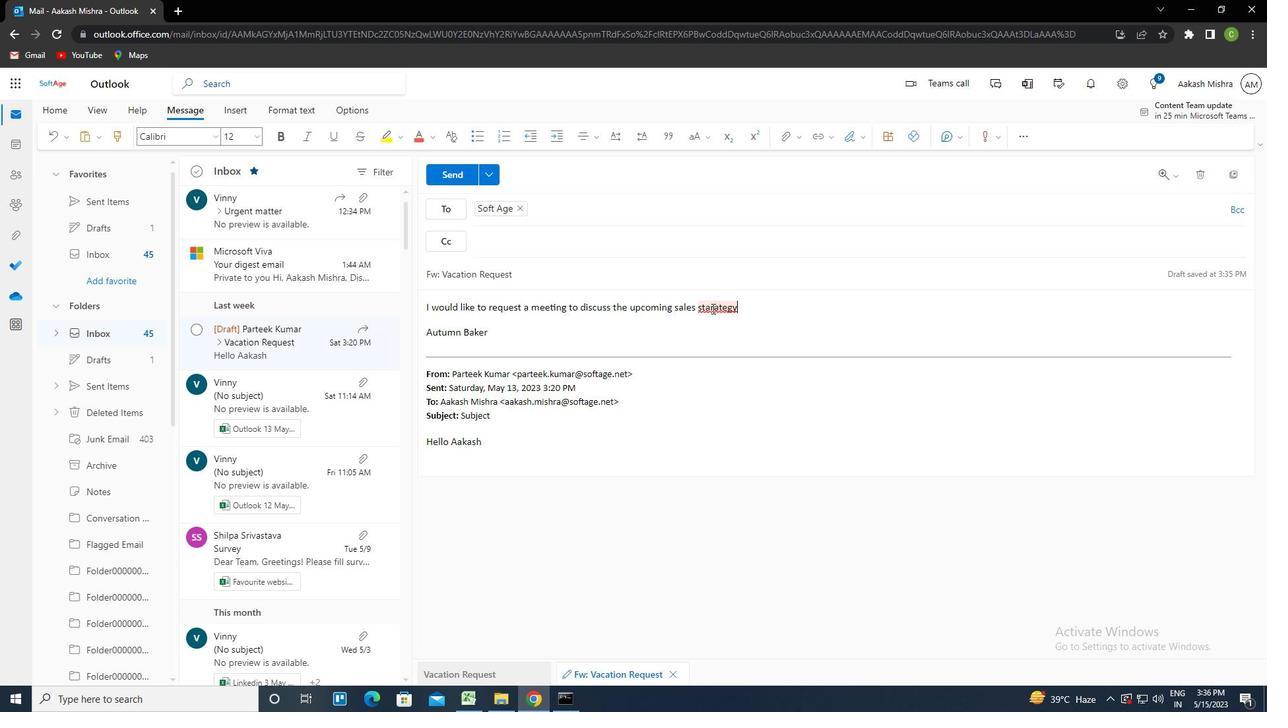 
Action: Mouse moved to (736, 357)
Screenshot: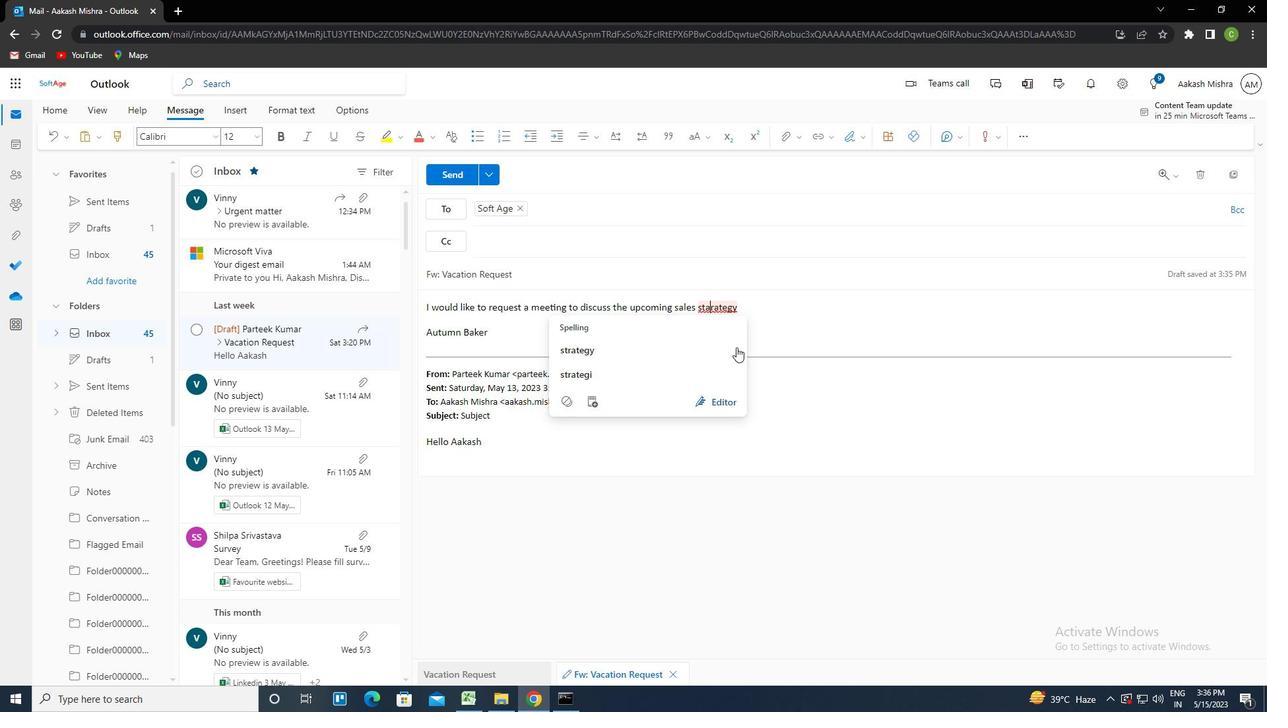 
Action: Key pressed <Key.backspace>
Screenshot: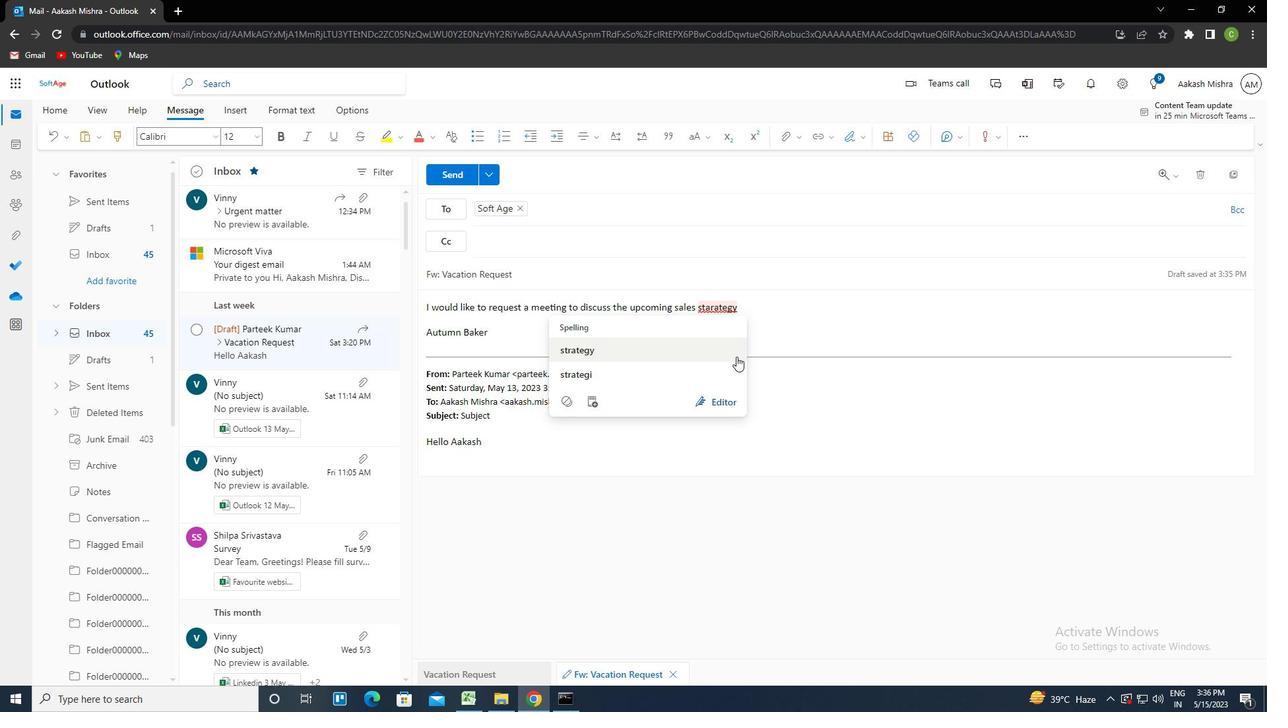 
Action: Mouse moved to (450, 172)
Screenshot: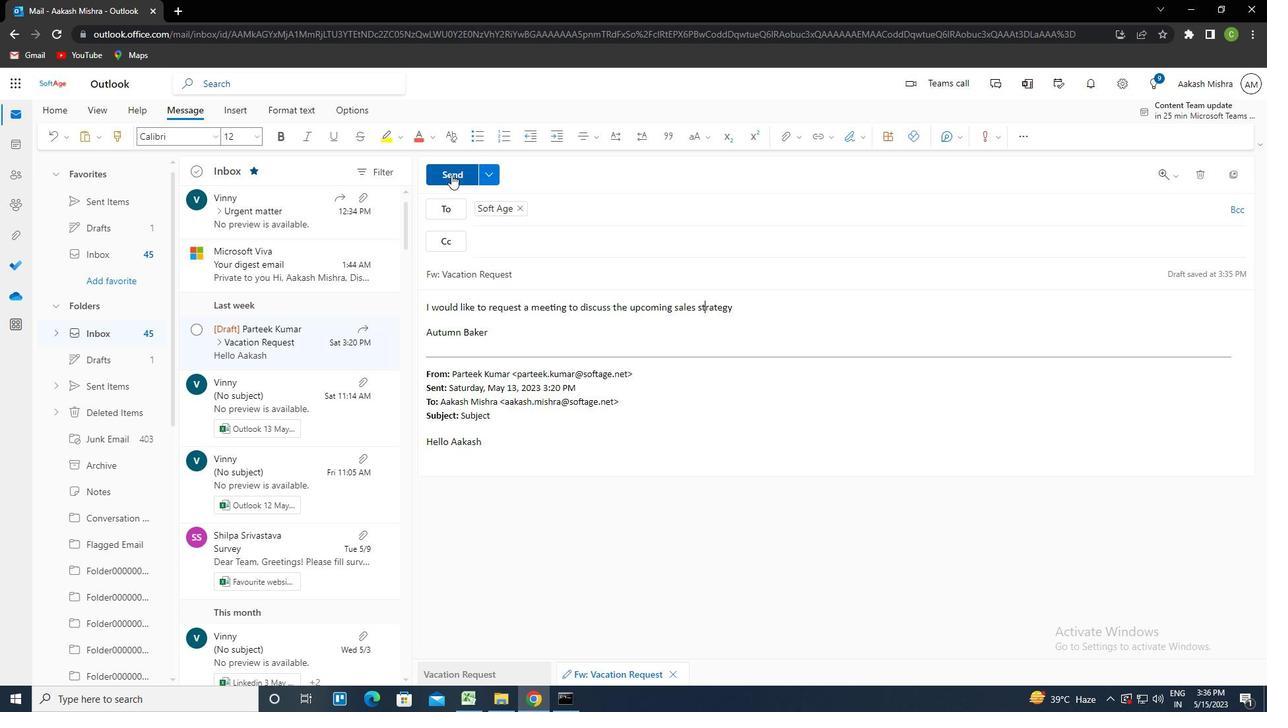 
Action: Mouse pressed left at (450, 172)
Screenshot: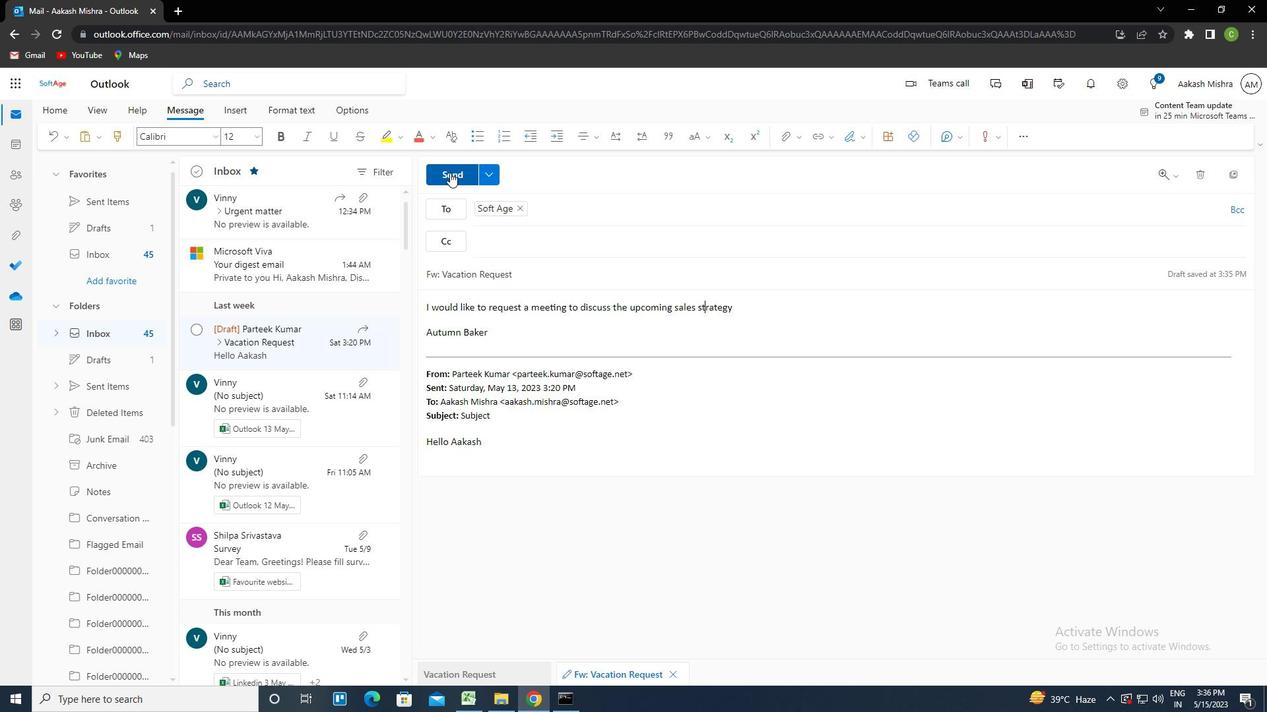 
Action: Mouse moved to (670, 369)
Screenshot: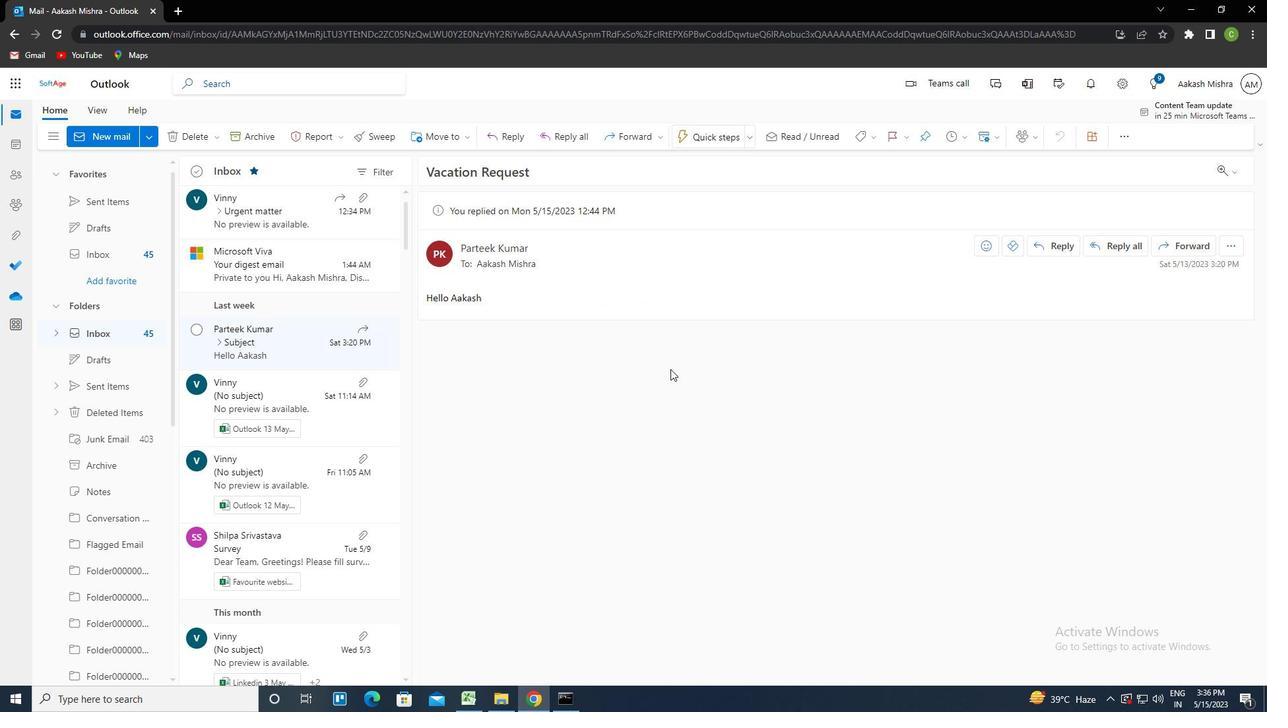 
